 Task: Create a due date automation trigger when advanced on, 2 working days before a card is due add fields without custom field "Resume" set to a number greater or equal to 1 and lower or equal to 10 at 11:00 AM.
Action: Mouse moved to (1029, 302)
Screenshot: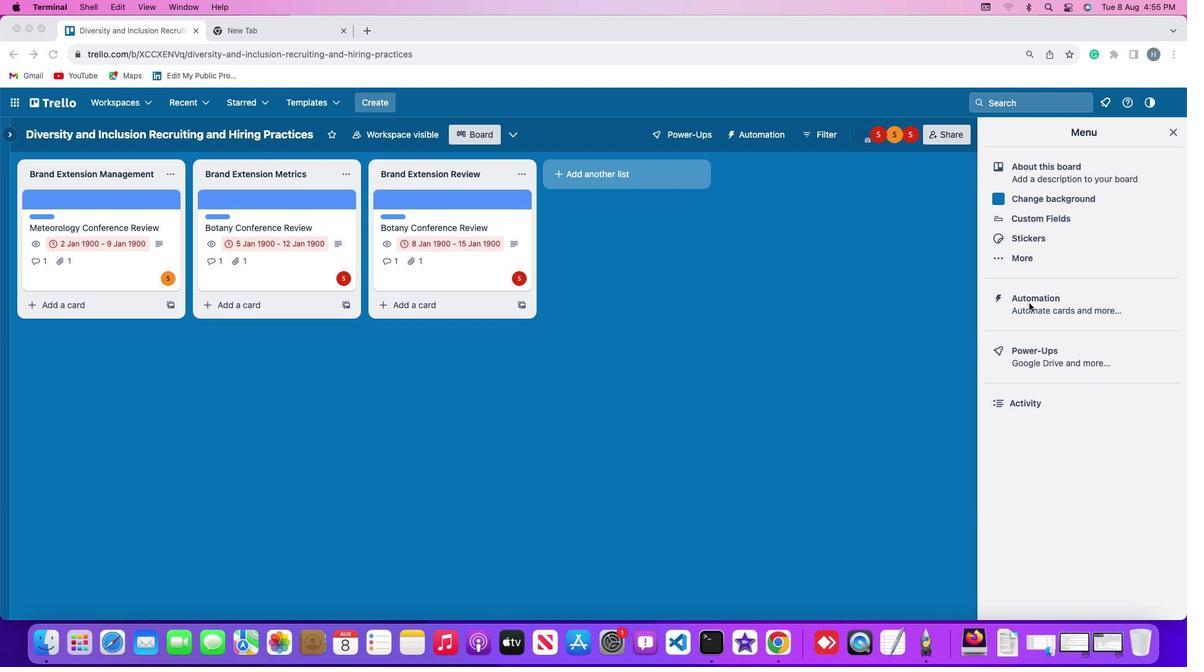 
Action: Mouse pressed left at (1029, 302)
Screenshot: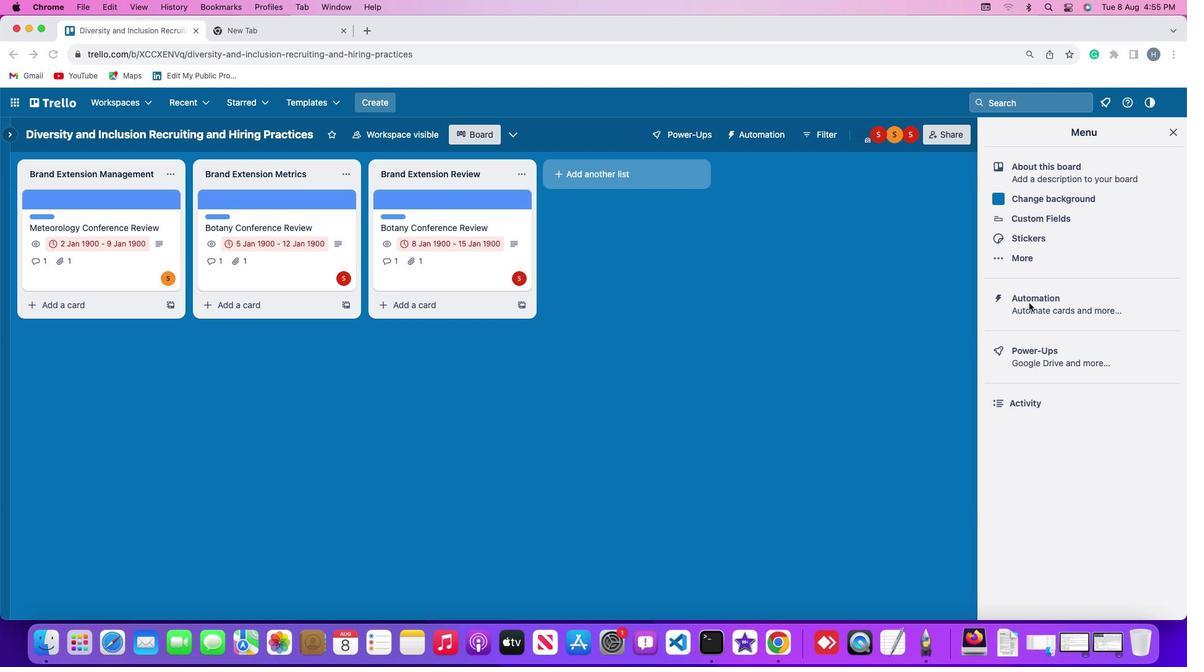 
Action: Mouse pressed left at (1029, 302)
Screenshot: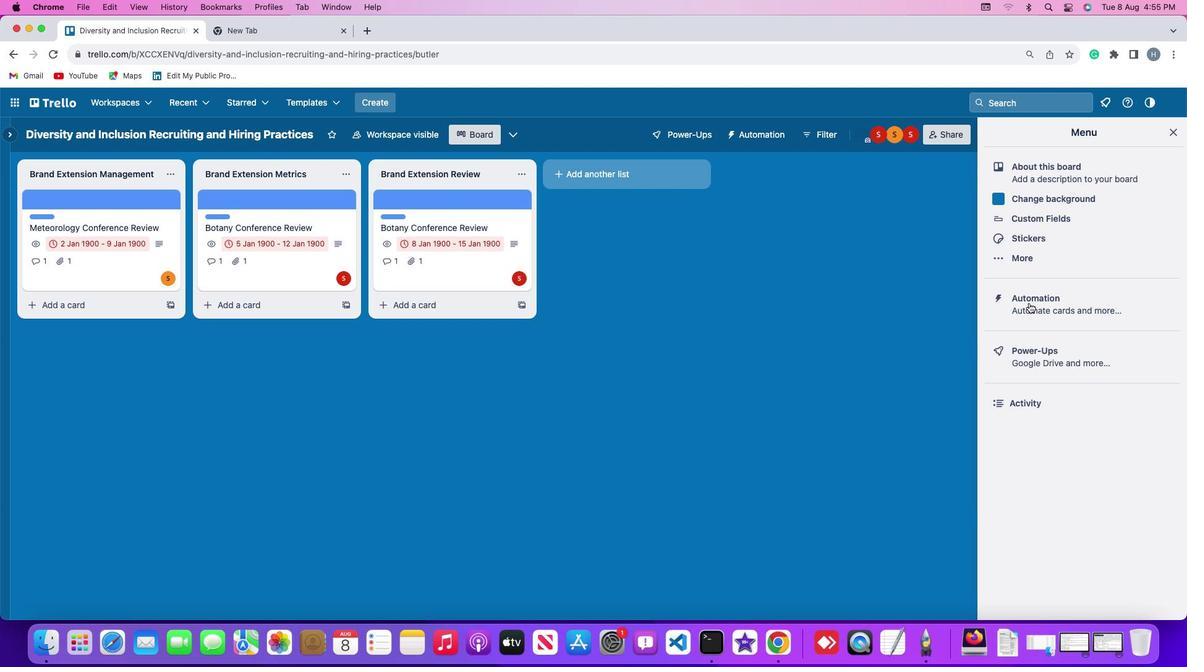 
Action: Mouse moved to (87, 289)
Screenshot: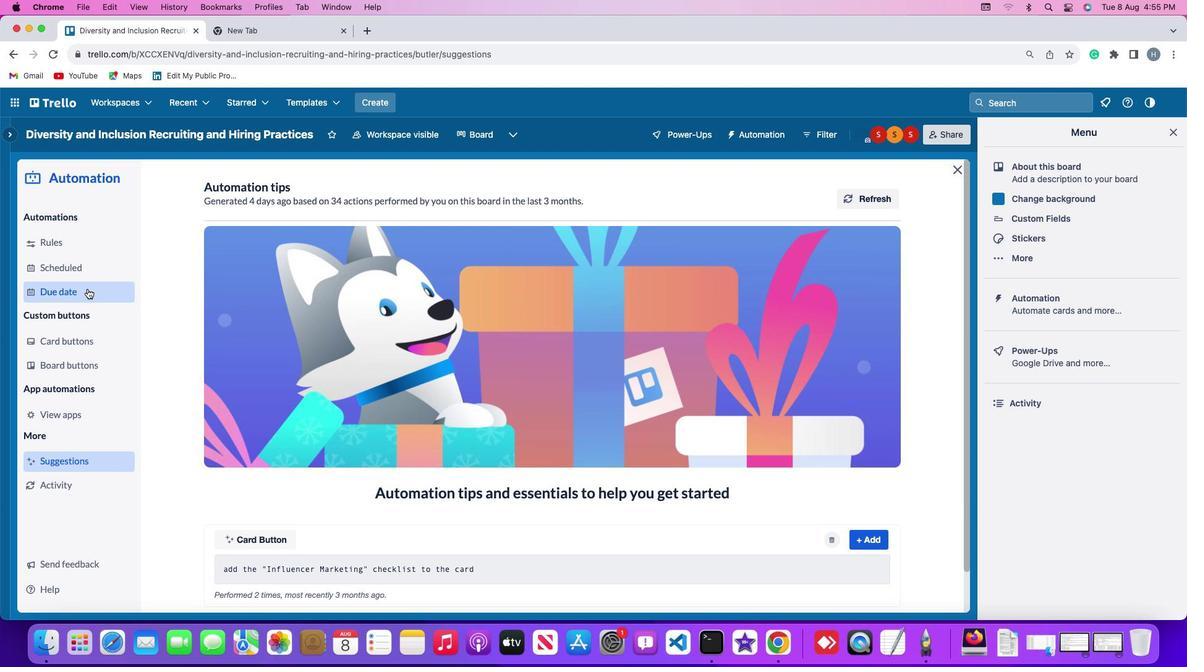
Action: Mouse pressed left at (87, 289)
Screenshot: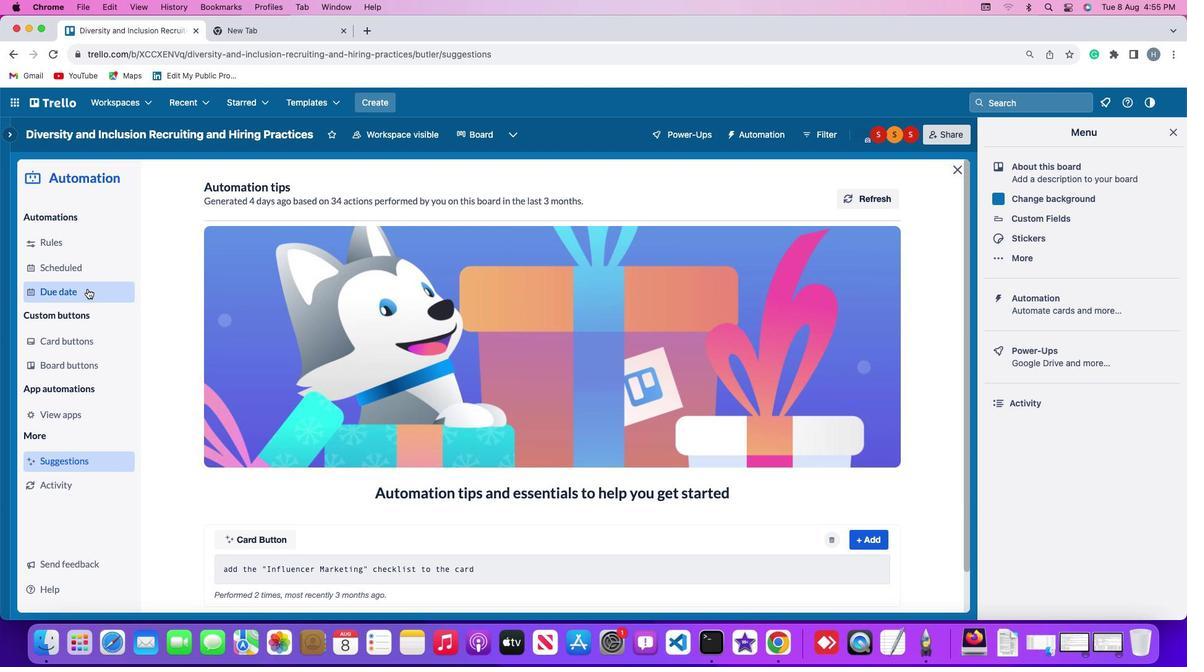
Action: Mouse moved to (811, 190)
Screenshot: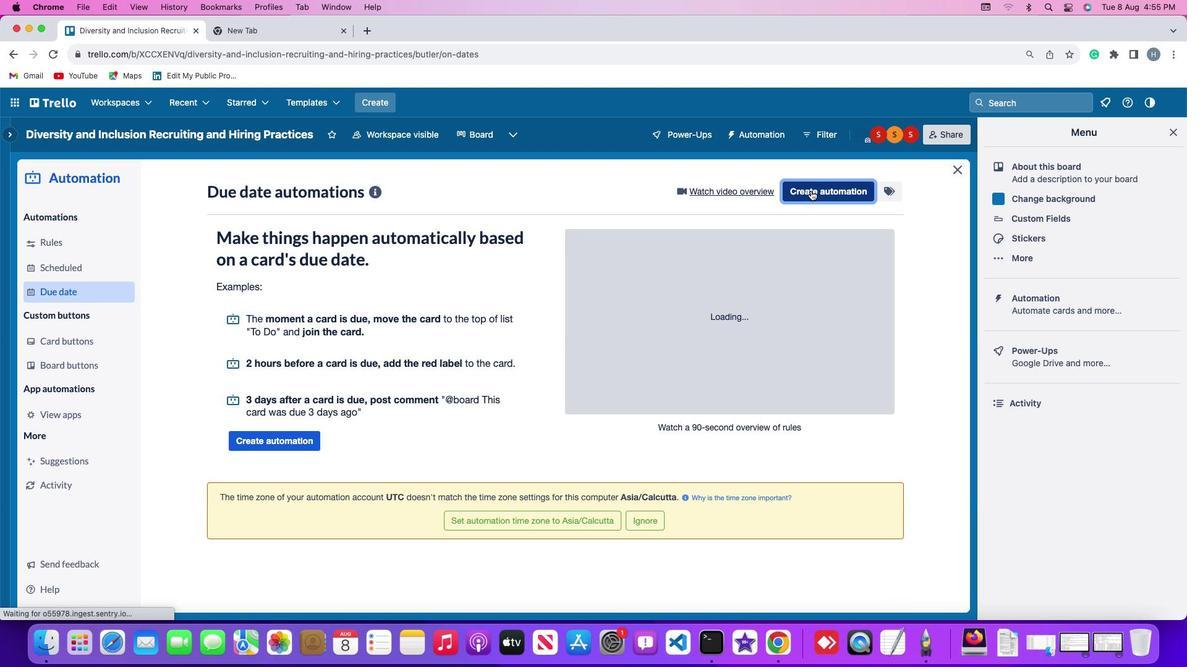 
Action: Mouse pressed left at (811, 190)
Screenshot: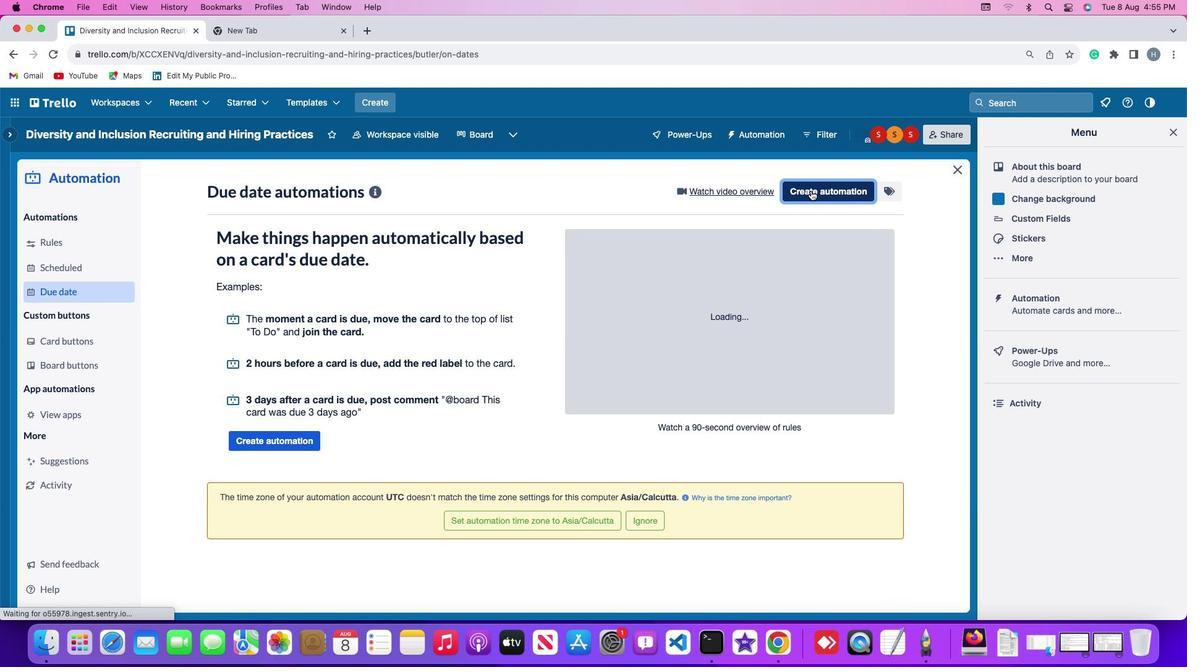 
Action: Mouse moved to (317, 306)
Screenshot: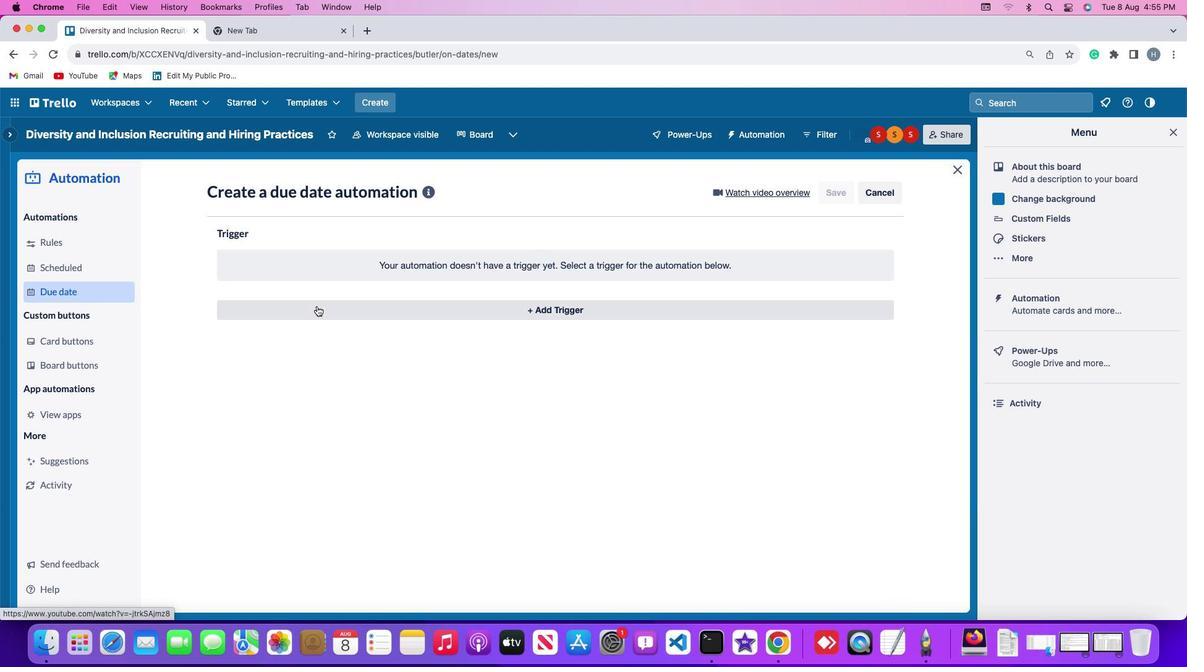 
Action: Mouse pressed left at (317, 306)
Screenshot: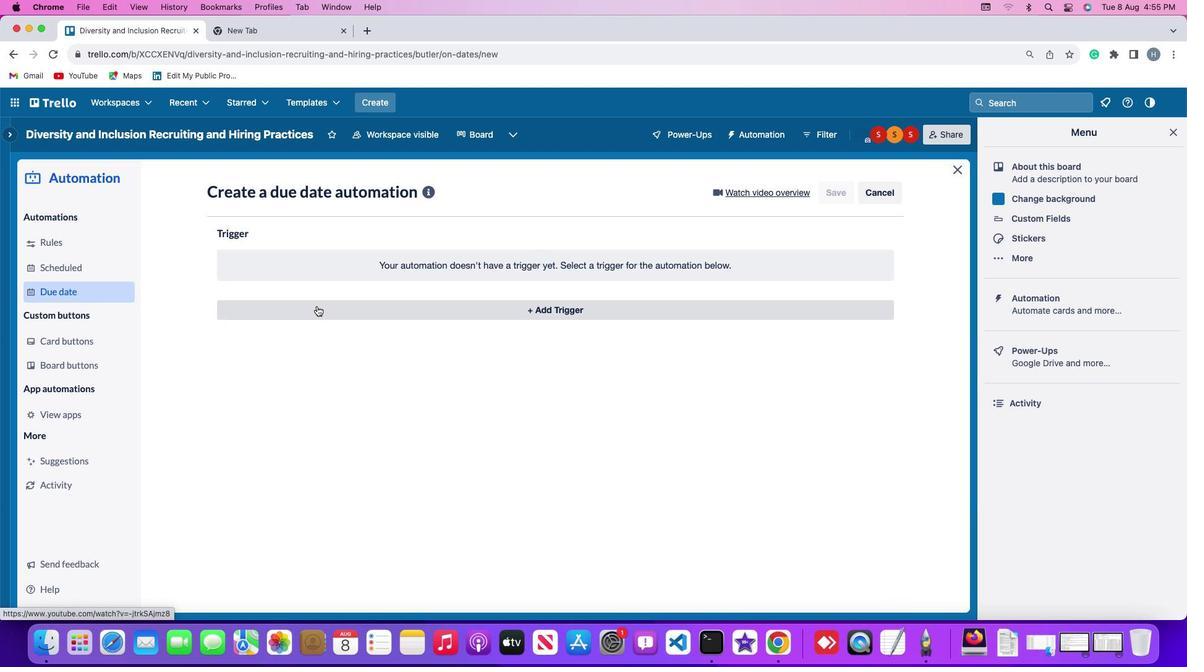 
Action: Mouse moved to (242, 497)
Screenshot: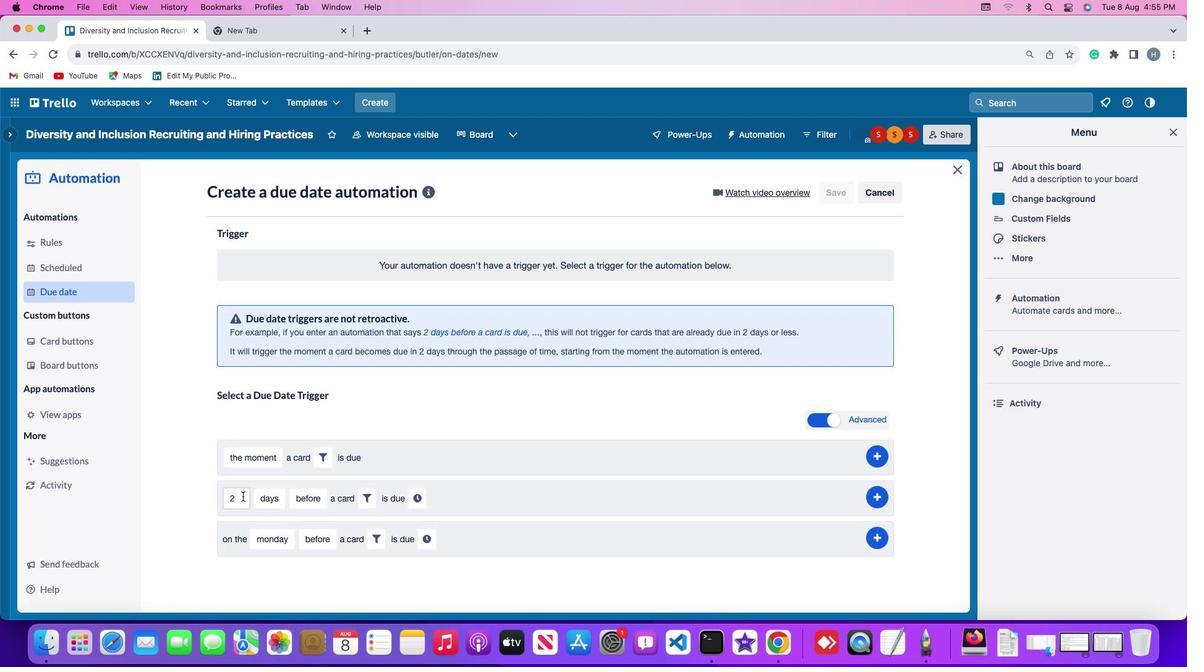 
Action: Mouse pressed left at (242, 497)
Screenshot: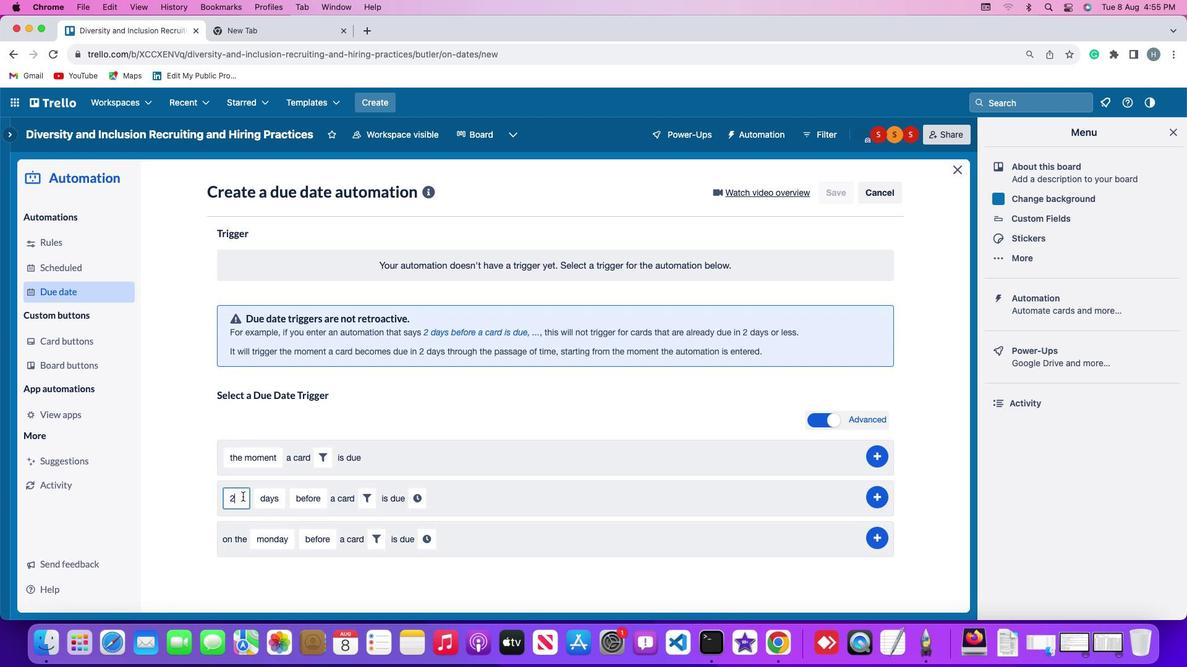 
Action: Key pressed Key.backspace'2'
Screenshot: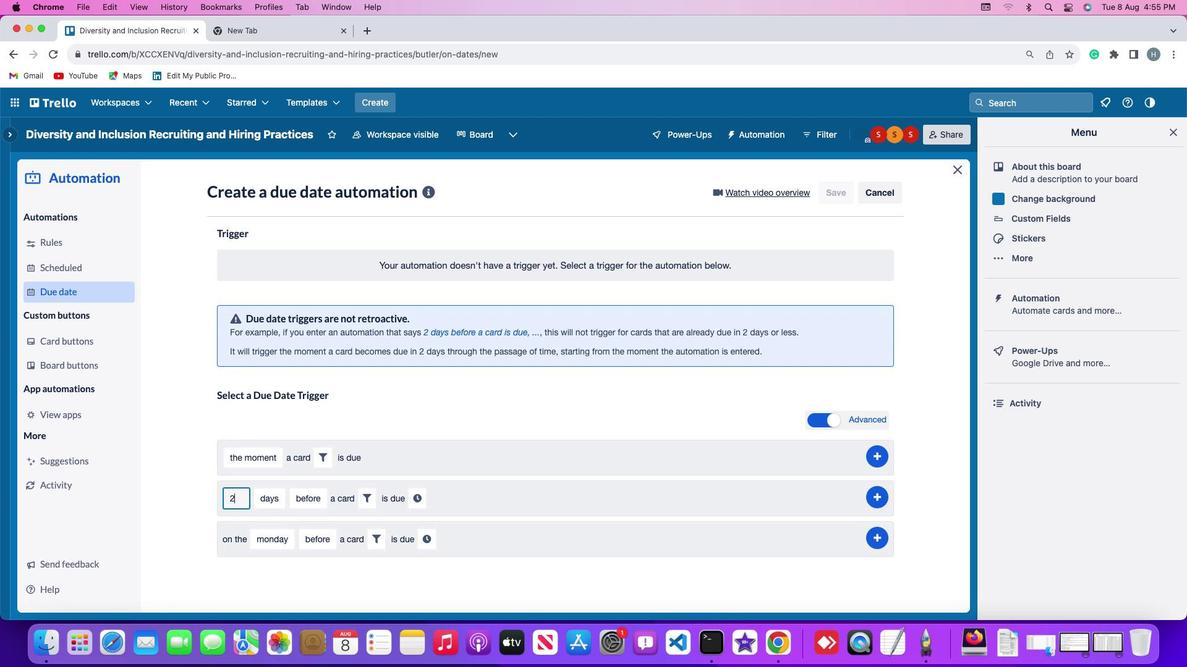 
Action: Mouse moved to (276, 497)
Screenshot: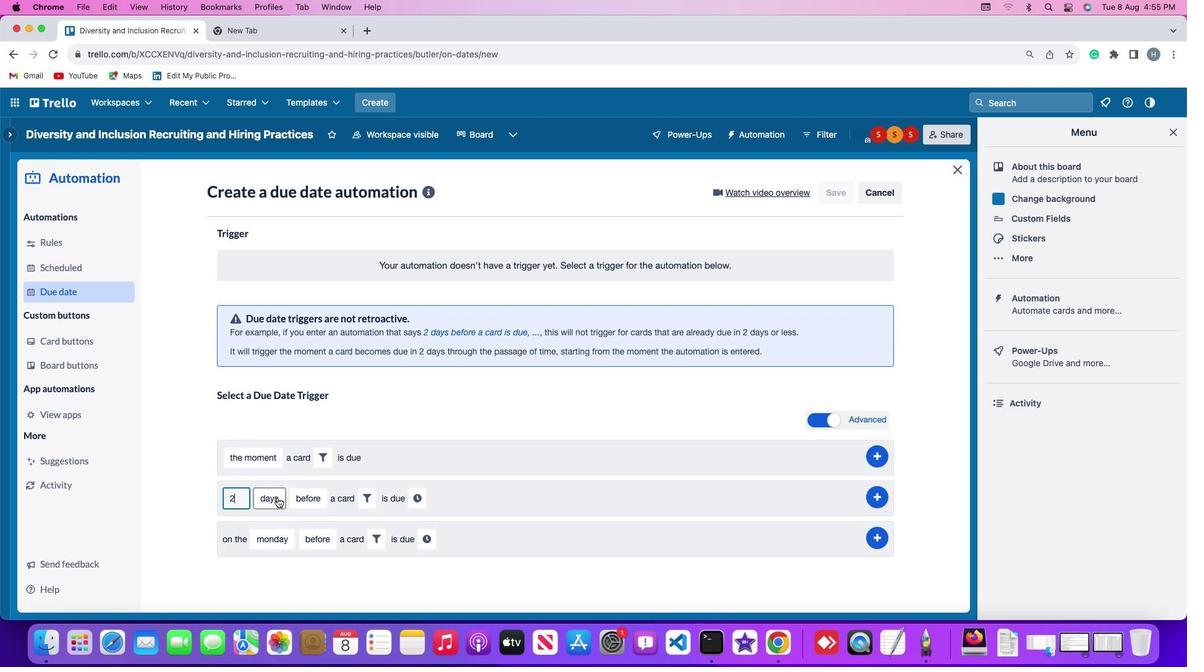 
Action: Mouse pressed left at (276, 497)
Screenshot: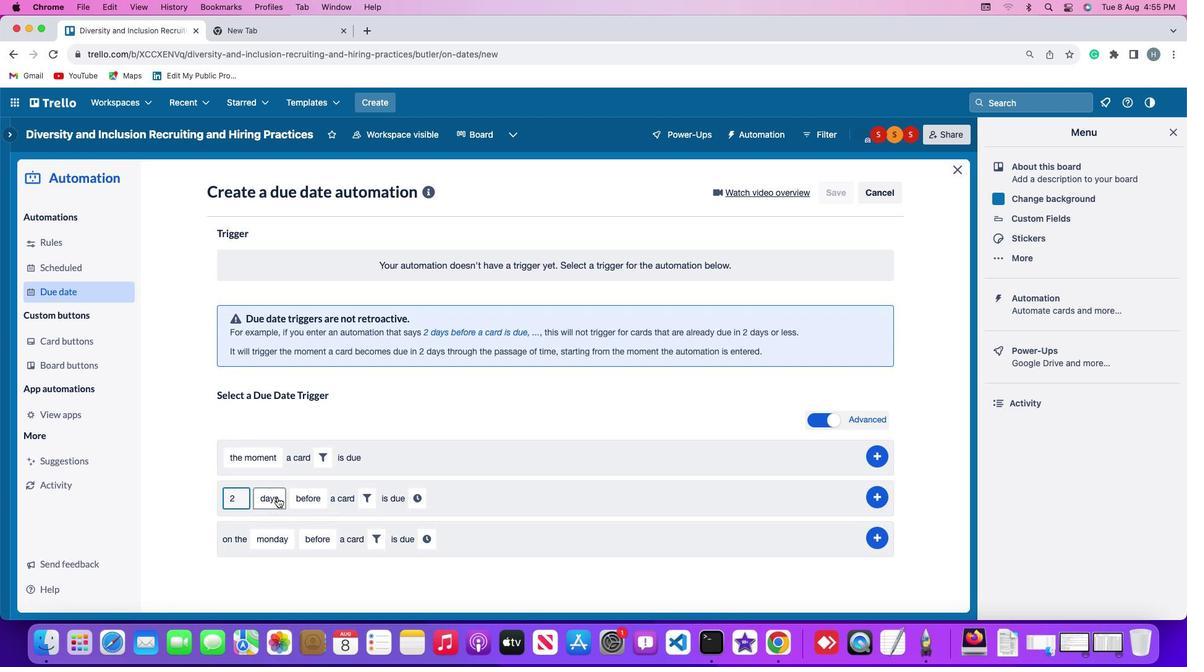 
Action: Mouse moved to (279, 545)
Screenshot: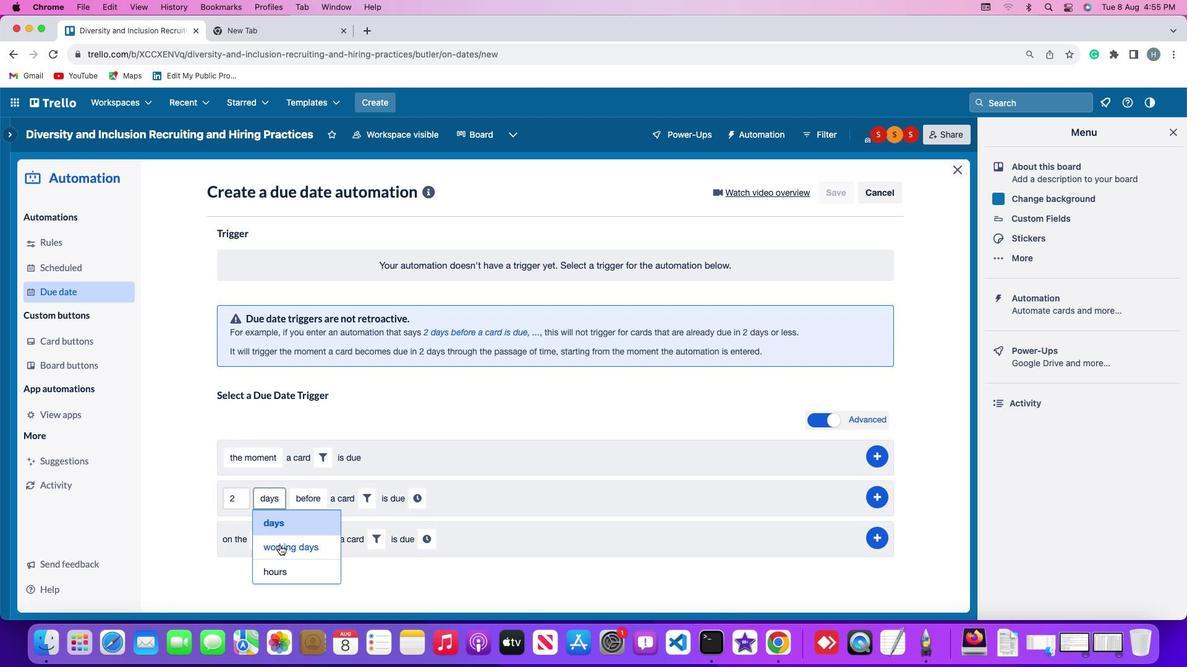 
Action: Mouse pressed left at (279, 545)
Screenshot: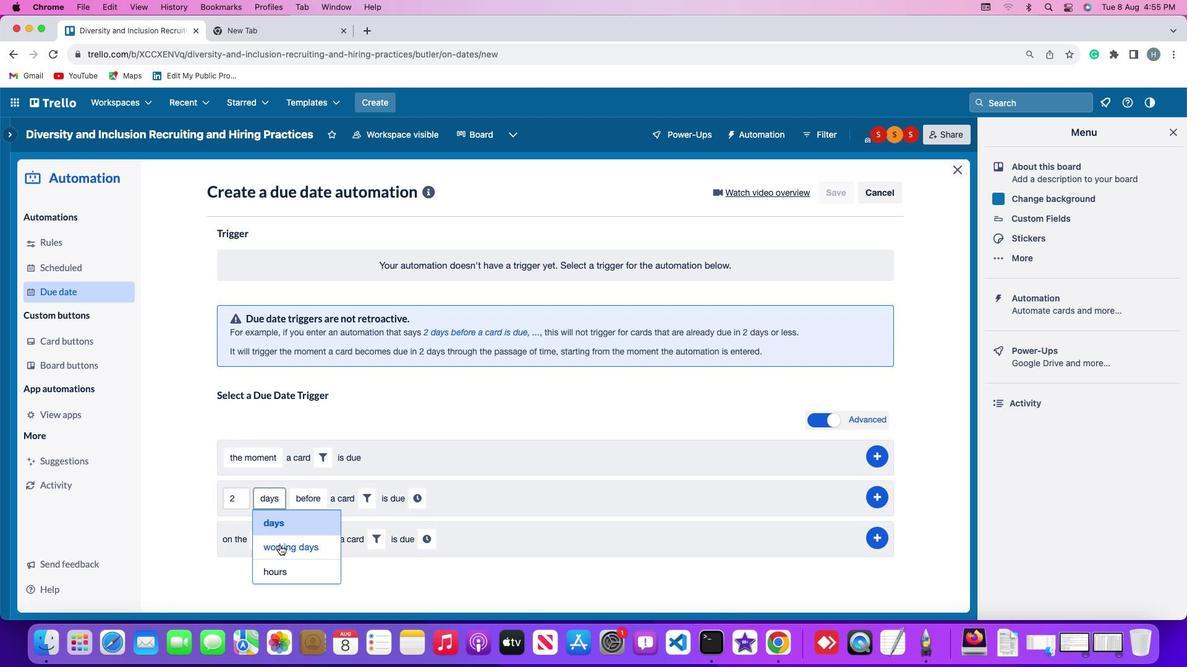 
Action: Mouse moved to (337, 502)
Screenshot: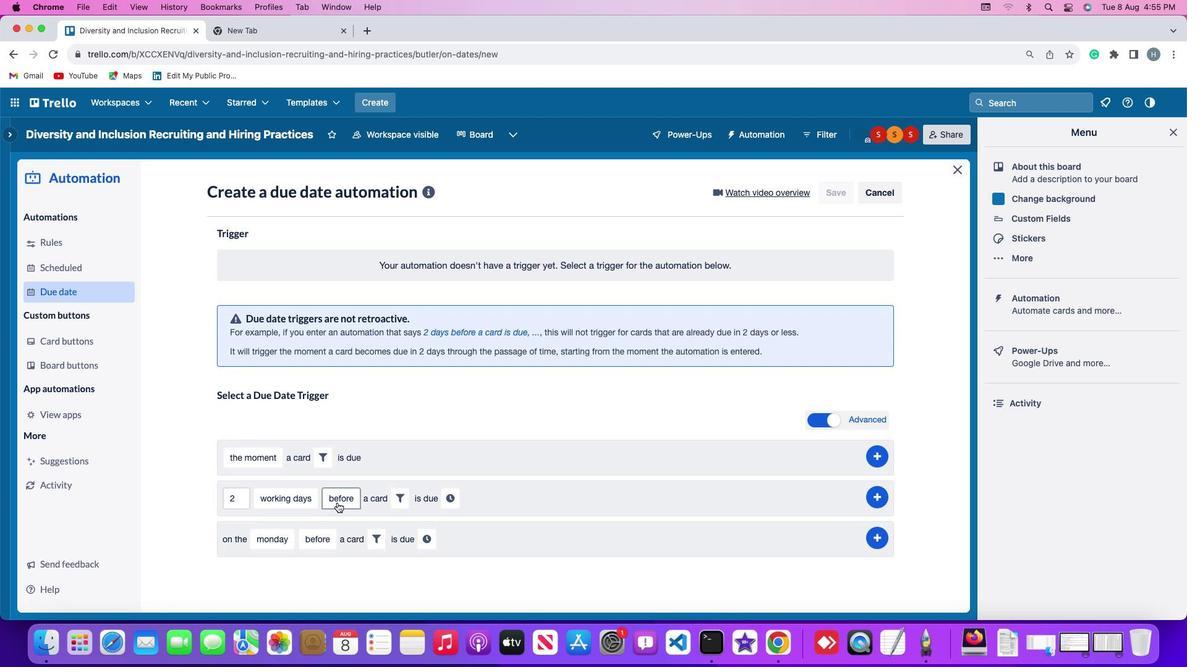 
Action: Mouse pressed left at (337, 502)
Screenshot: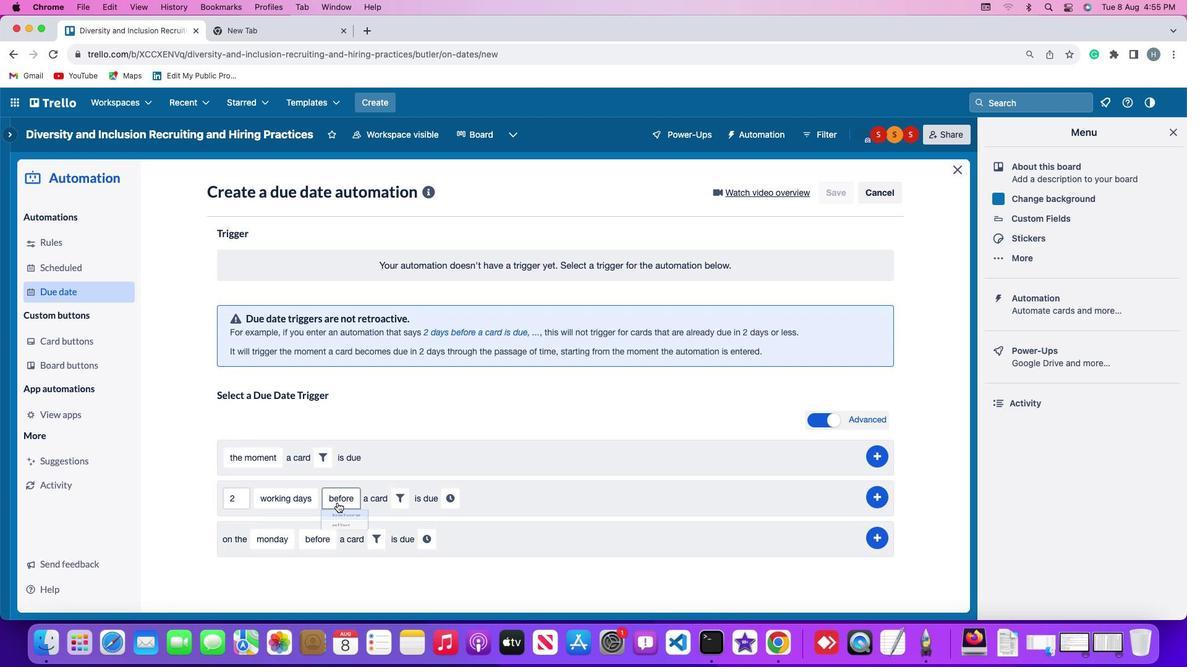 
Action: Mouse moved to (344, 520)
Screenshot: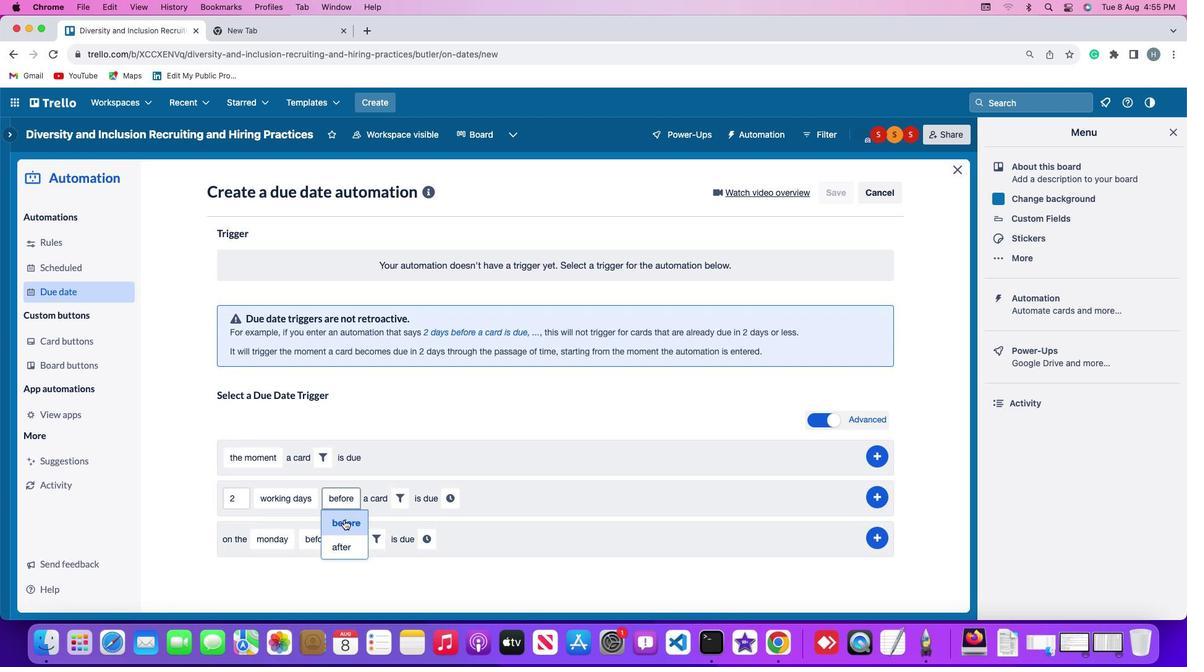 
Action: Mouse pressed left at (344, 520)
Screenshot: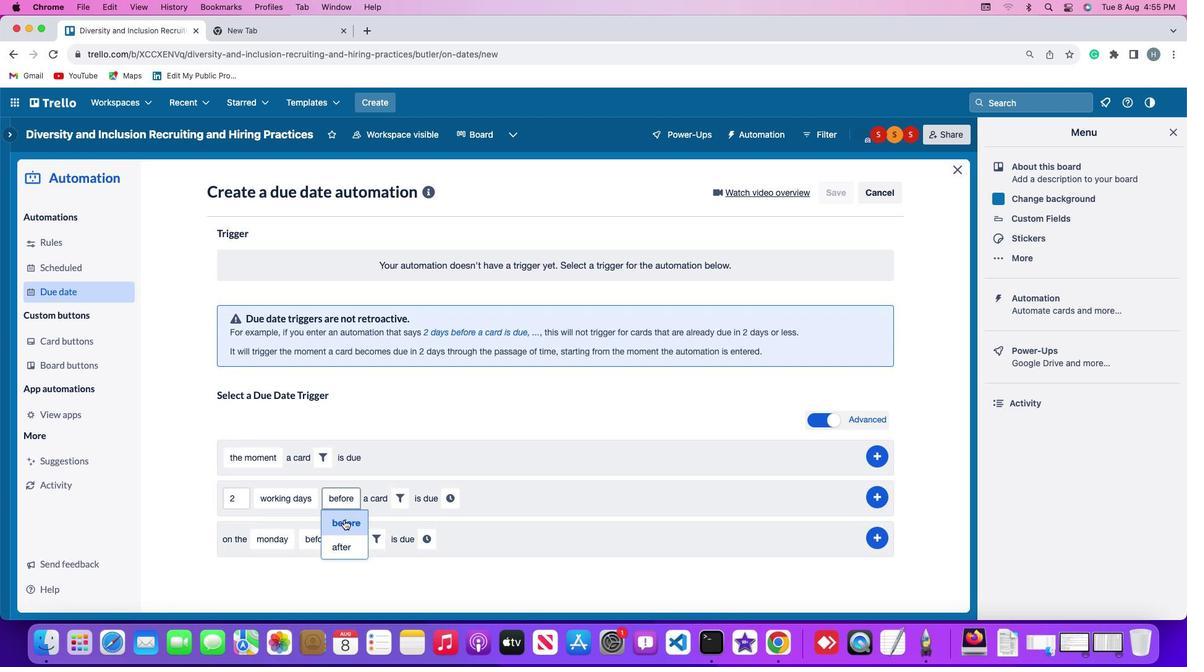 
Action: Mouse moved to (398, 498)
Screenshot: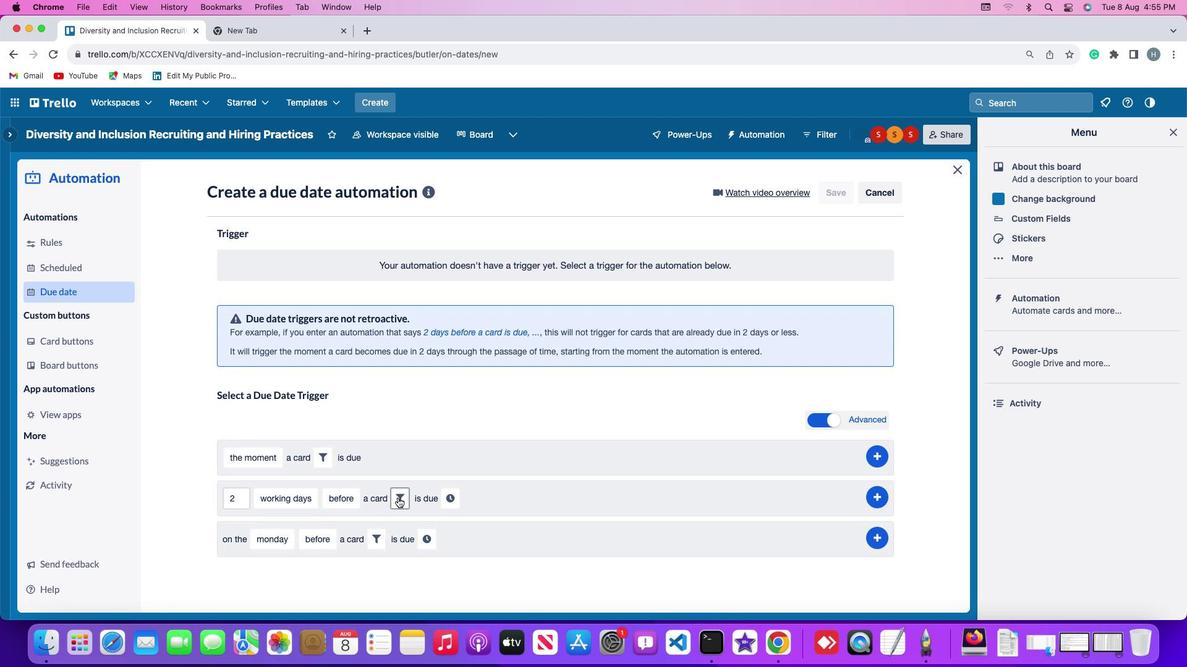 
Action: Mouse pressed left at (398, 498)
Screenshot: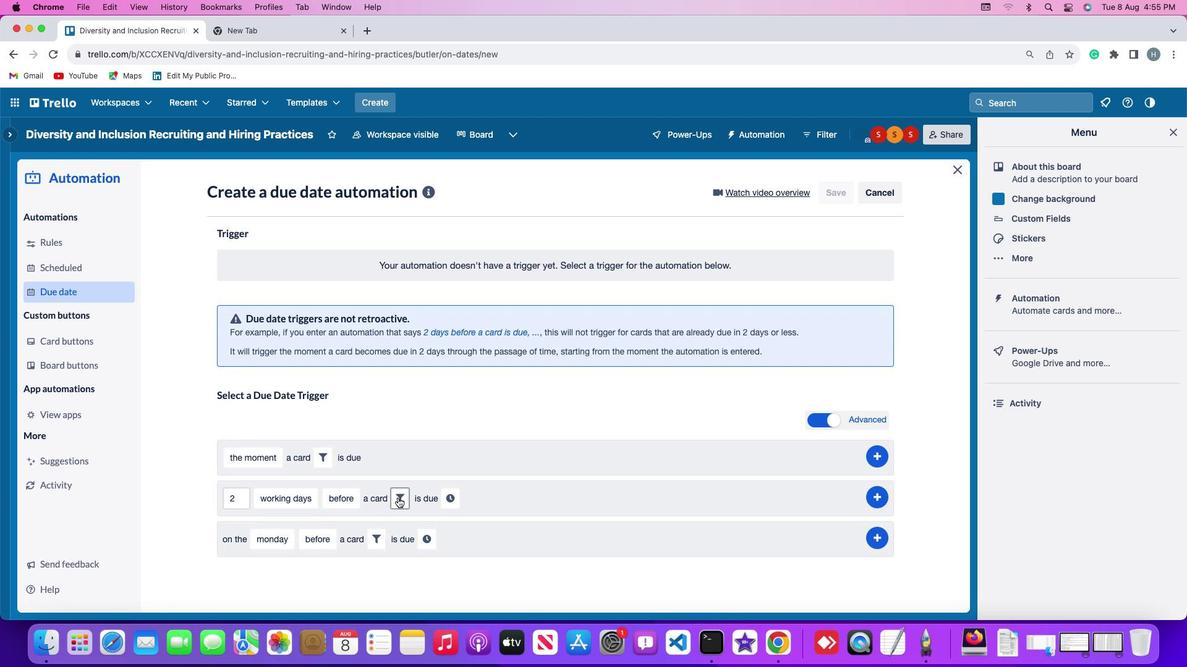 
Action: Mouse moved to (605, 537)
Screenshot: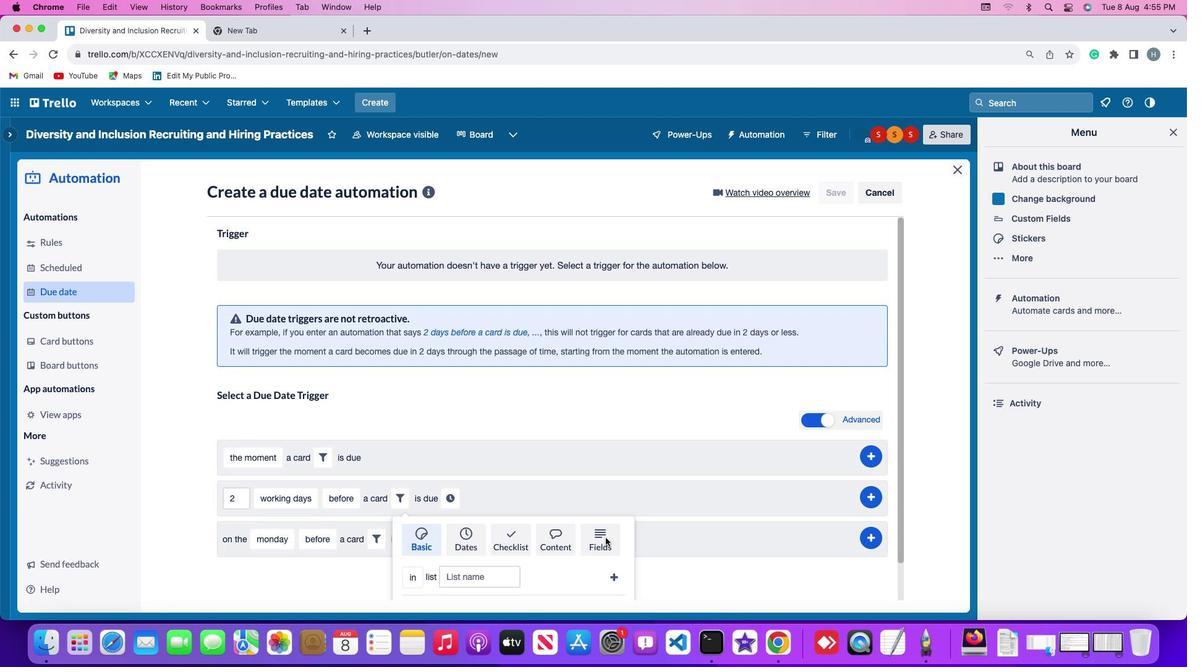 
Action: Mouse pressed left at (605, 537)
Screenshot: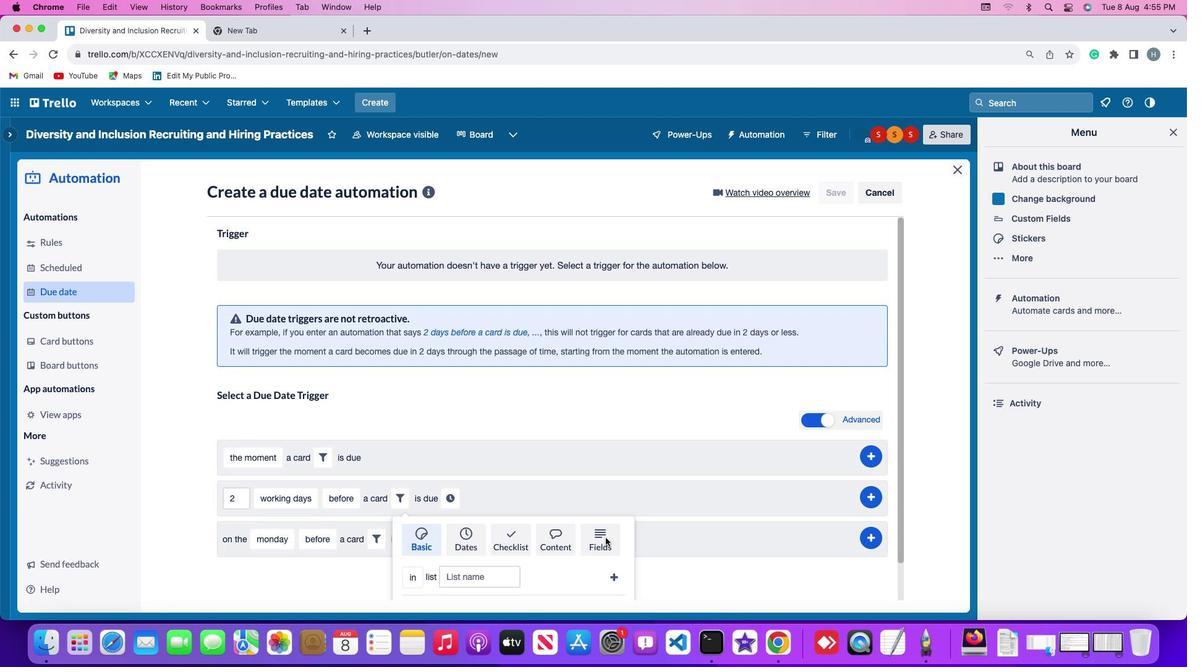 
Action: Mouse moved to (337, 581)
Screenshot: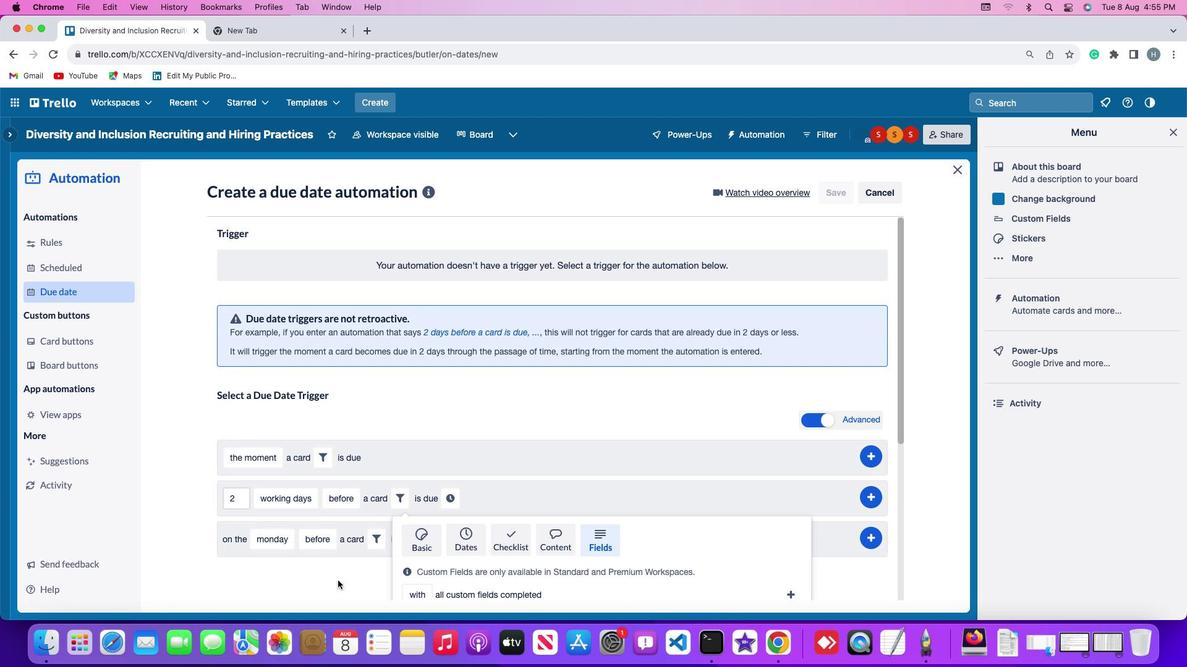
Action: Mouse scrolled (337, 581) with delta (0, 0)
Screenshot: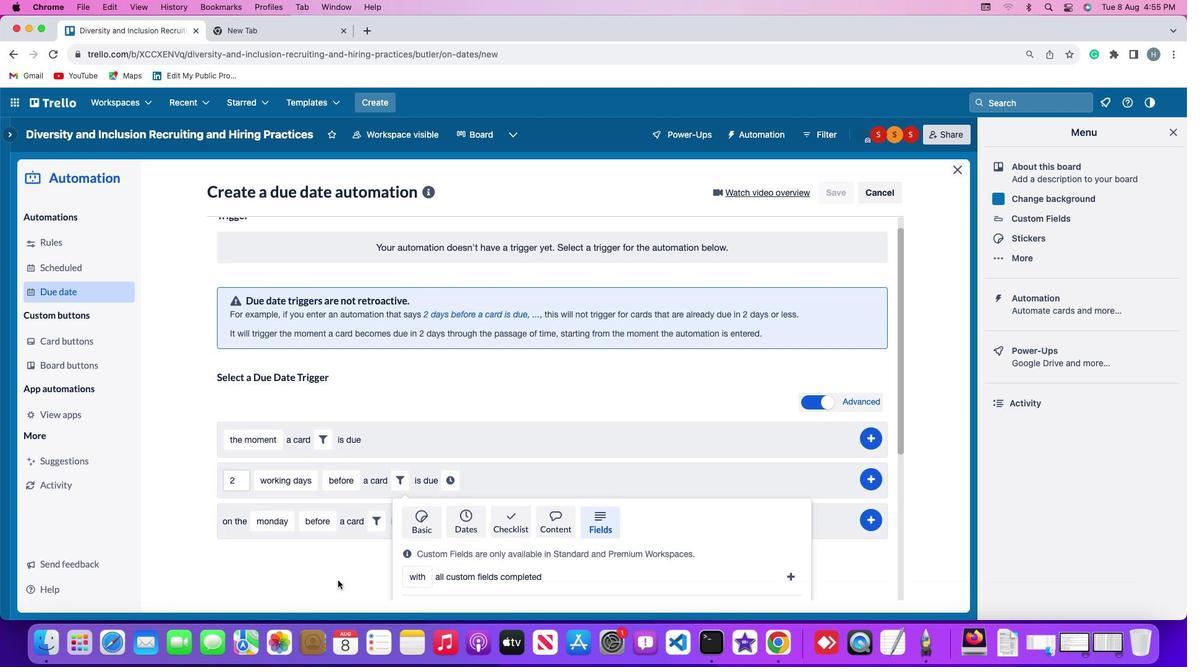 
Action: Mouse scrolled (337, 581) with delta (0, 0)
Screenshot: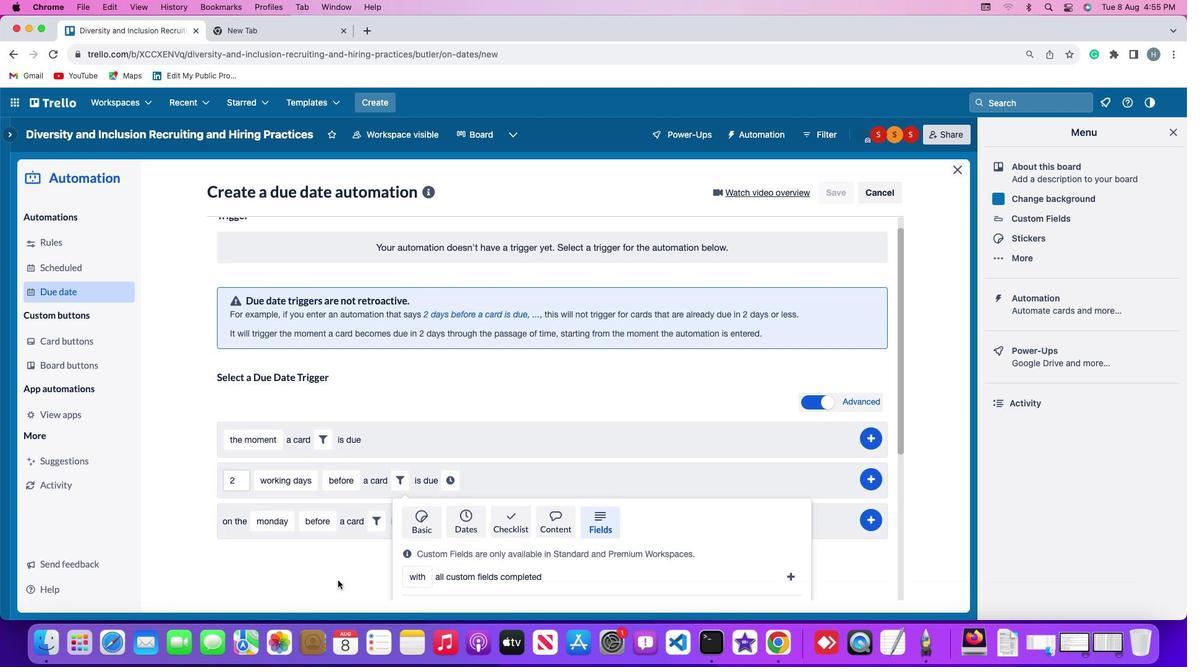
Action: Mouse scrolled (337, 581) with delta (0, -2)
Screenshot: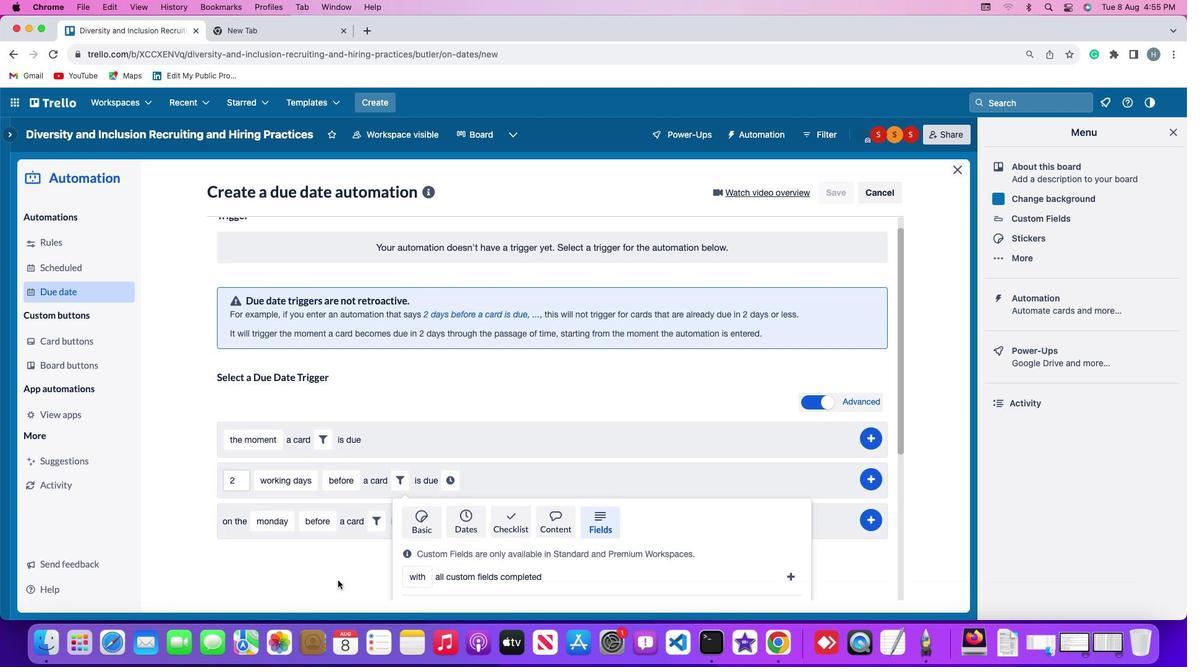 
Action: Mouse scrolled (337, 581) with delta (0, -3)
Screenshot: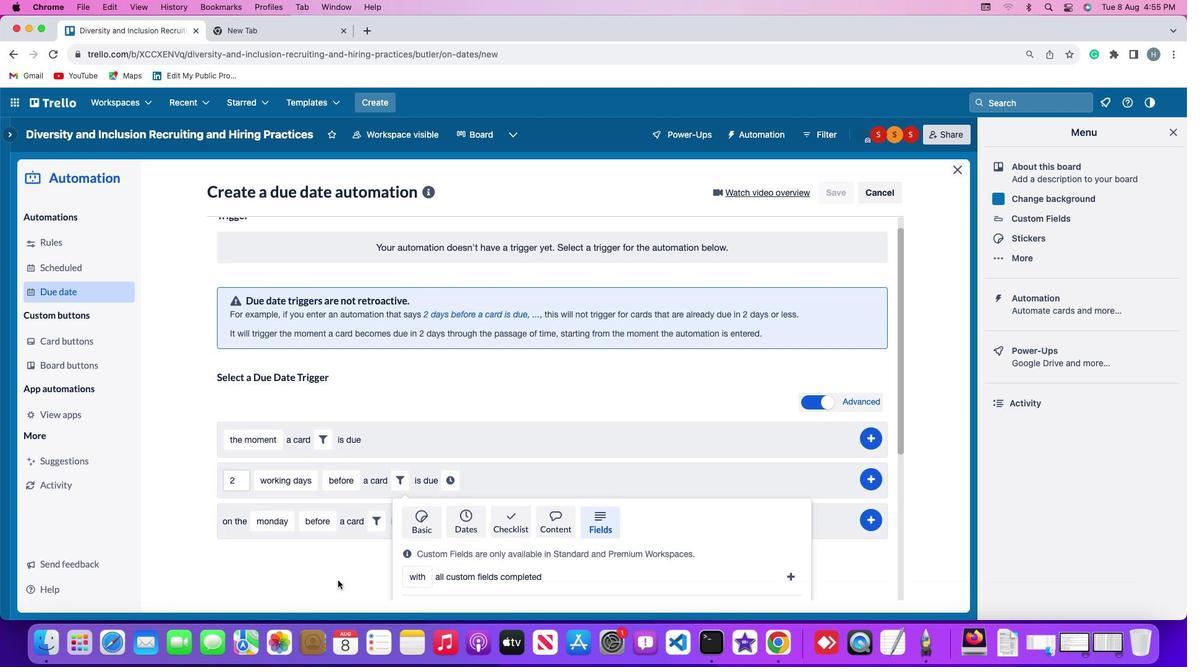 
Action: Mouse scrolled (337, 581) with delta (0, -3)
Screenshot: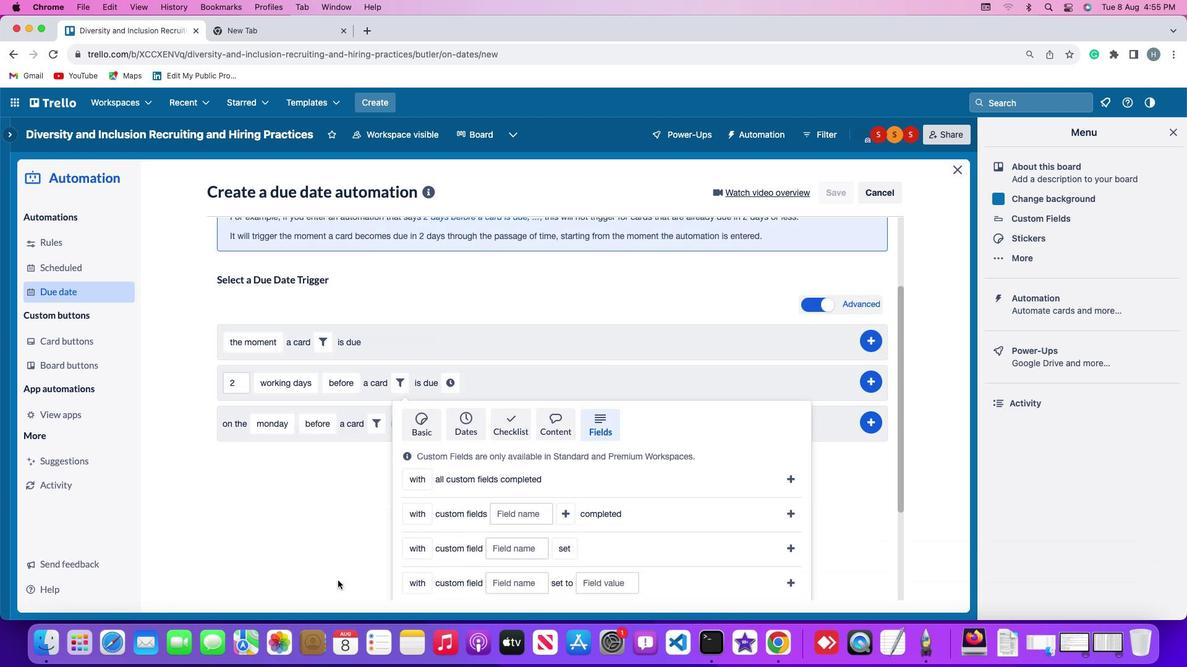 
Action: Mouse scrolled (337, 581) with delta (0, -4)
Screenshot: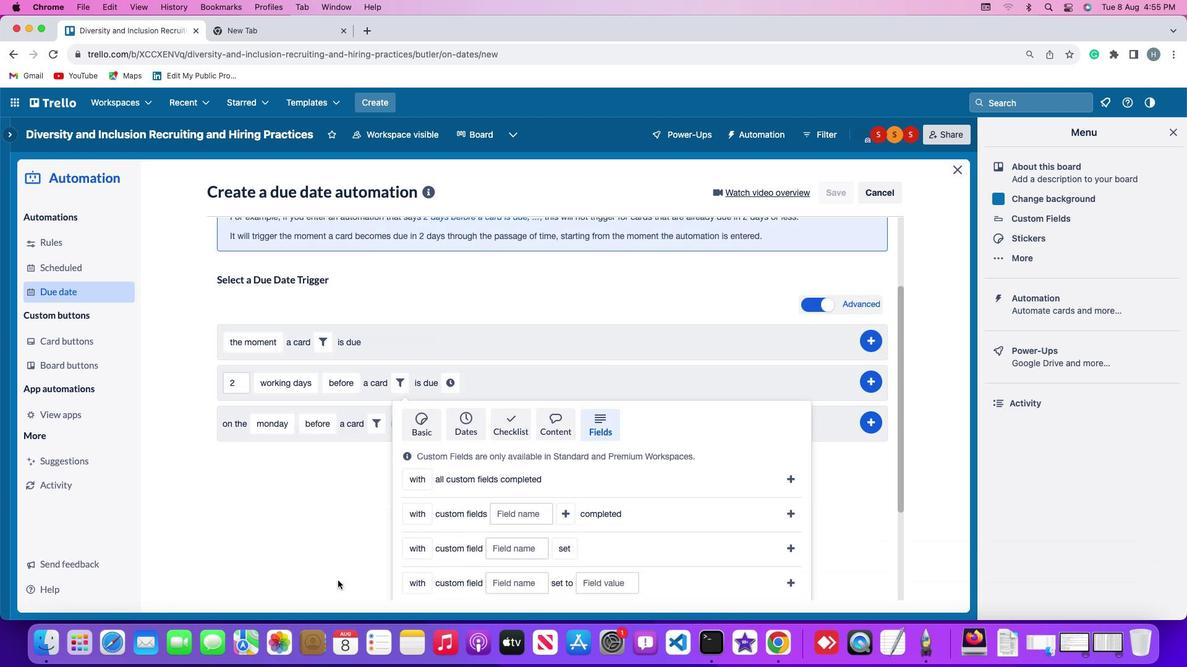 
Action: Mouse scrolled (337, 581) with delta (0, -4)
Screenshot: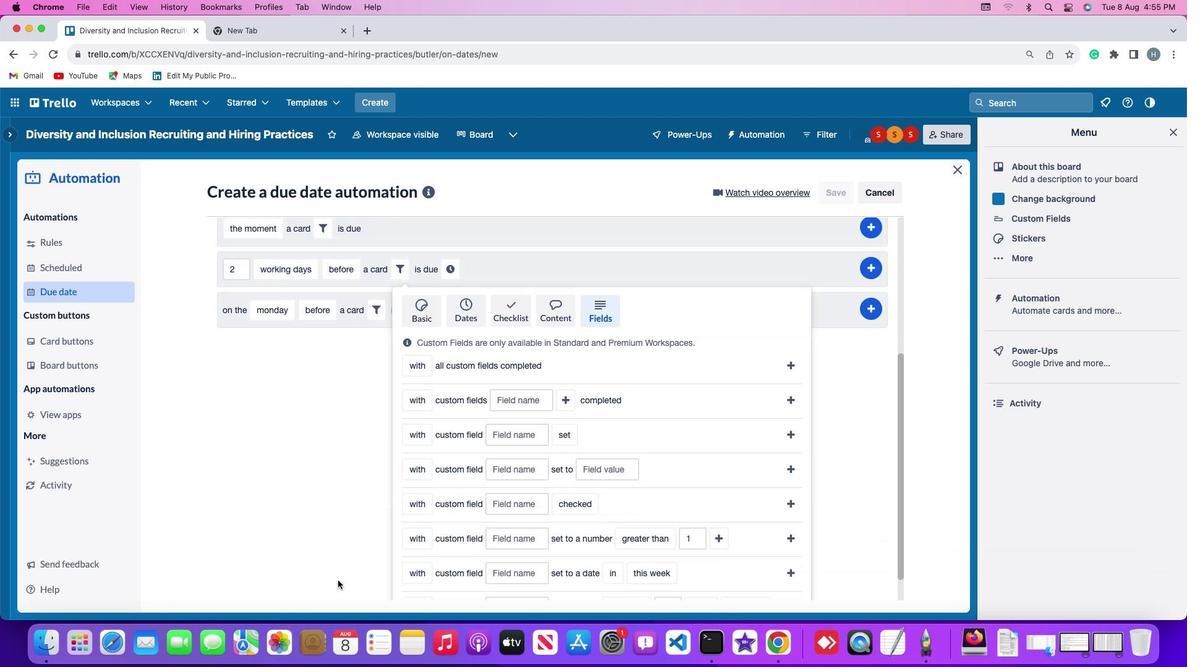 
Action: Mouse scrolled (337, 581) with delta (0, 0)
Screenshot: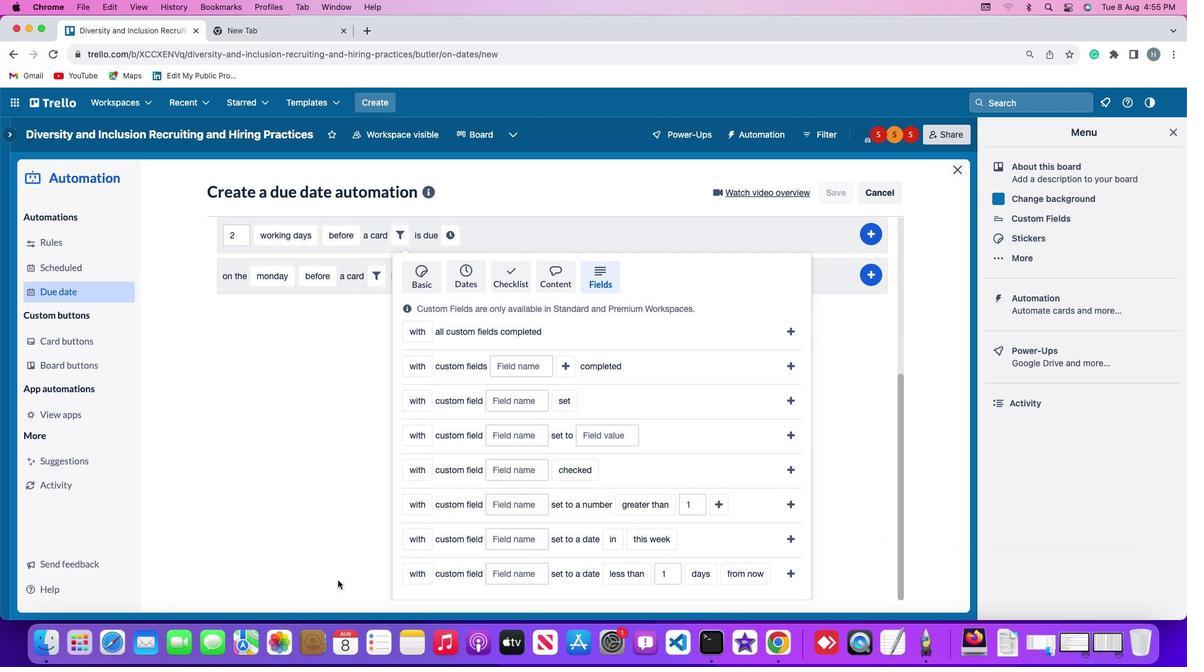 
Action: Mouse scrolled (337, 581) with delta (0, 0)
Screenshot: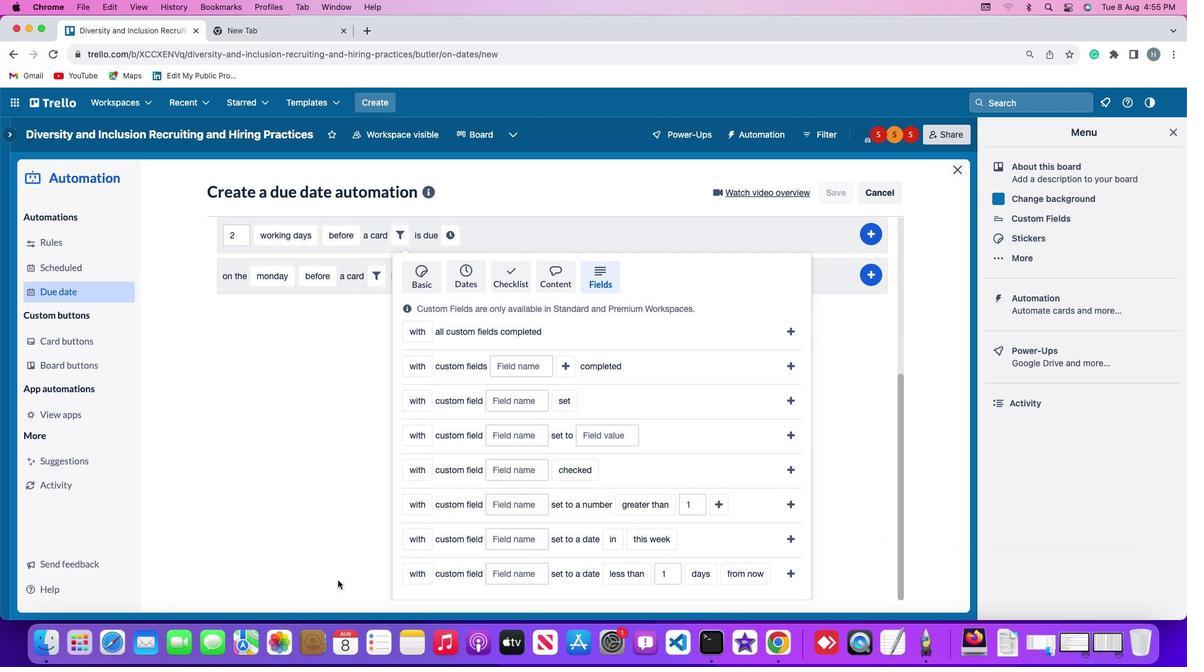 
Action: Mouse scrolled (337, 581) with delta (0, -1)
Screenshot: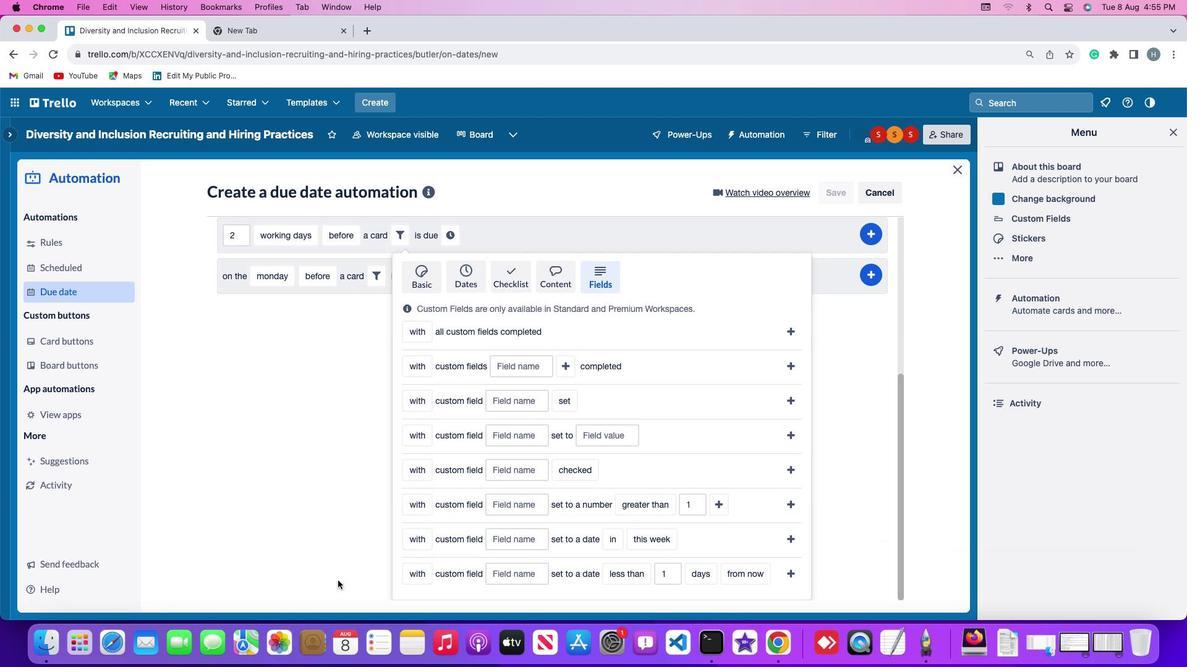 
Action: Mouse scrolled (337, 581) with delta (0, -3)
Screenshot: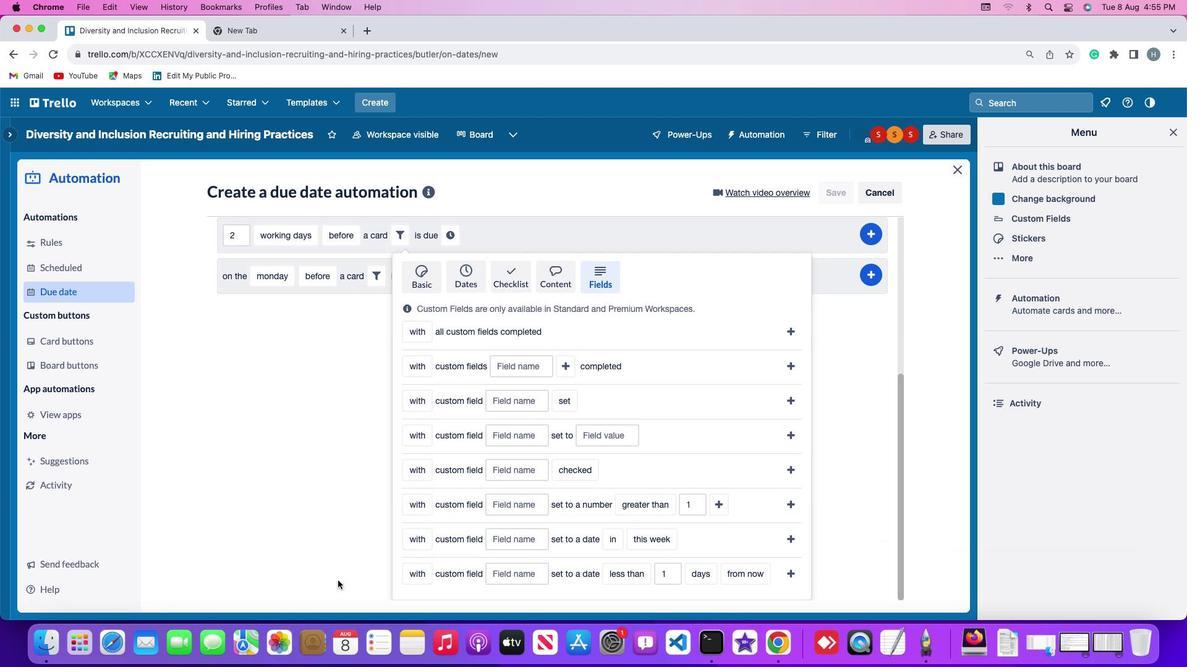 
Action: Mouse moved to (423, 495)
Screenshot: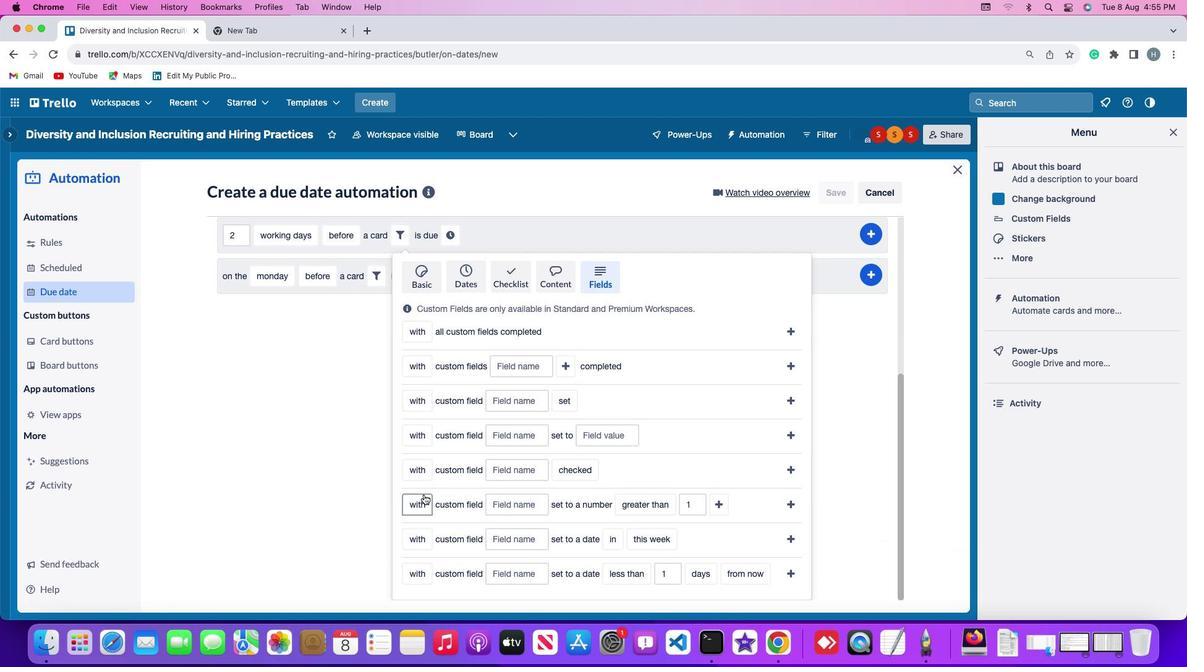 
Action: Mouse pressed left at (423, 495)
Screenshot: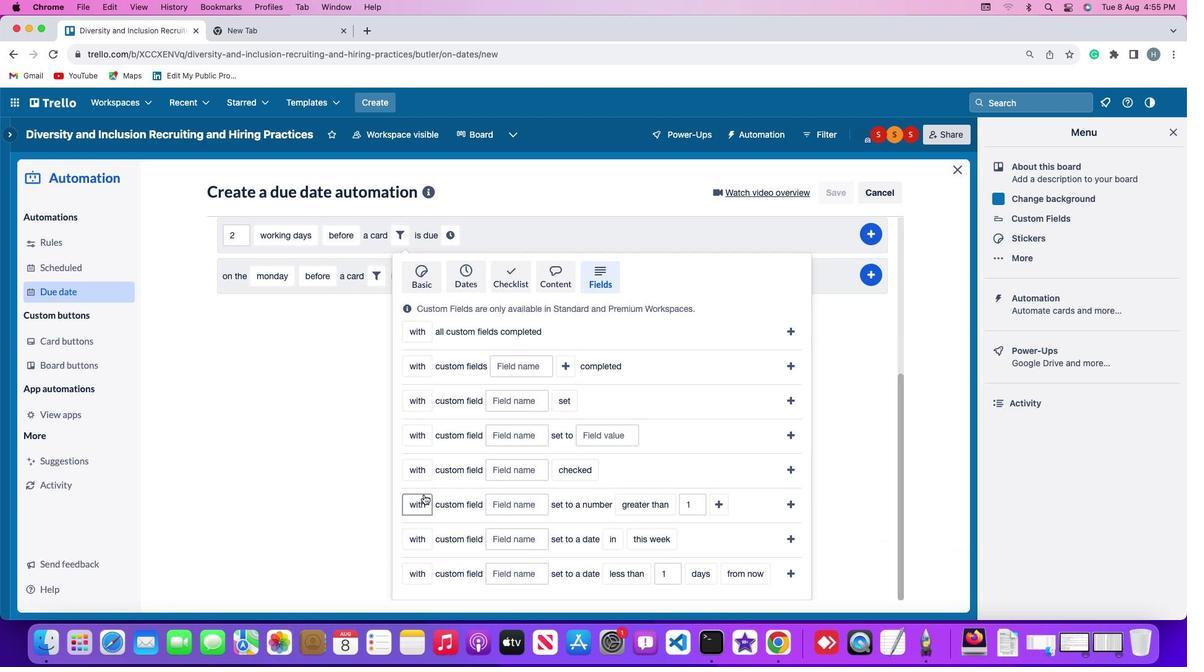 
Action: Mouse moved to (430, 562)
Screenshot: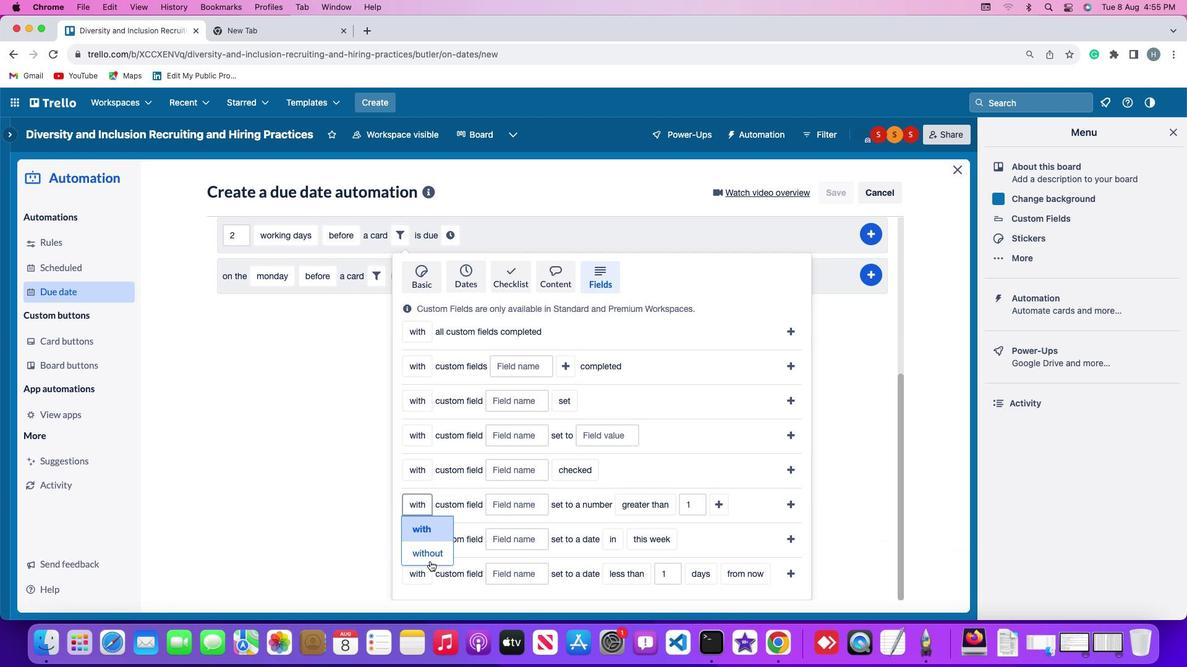 
Action: Mouse pressed left at (430, 562)
Screenshot: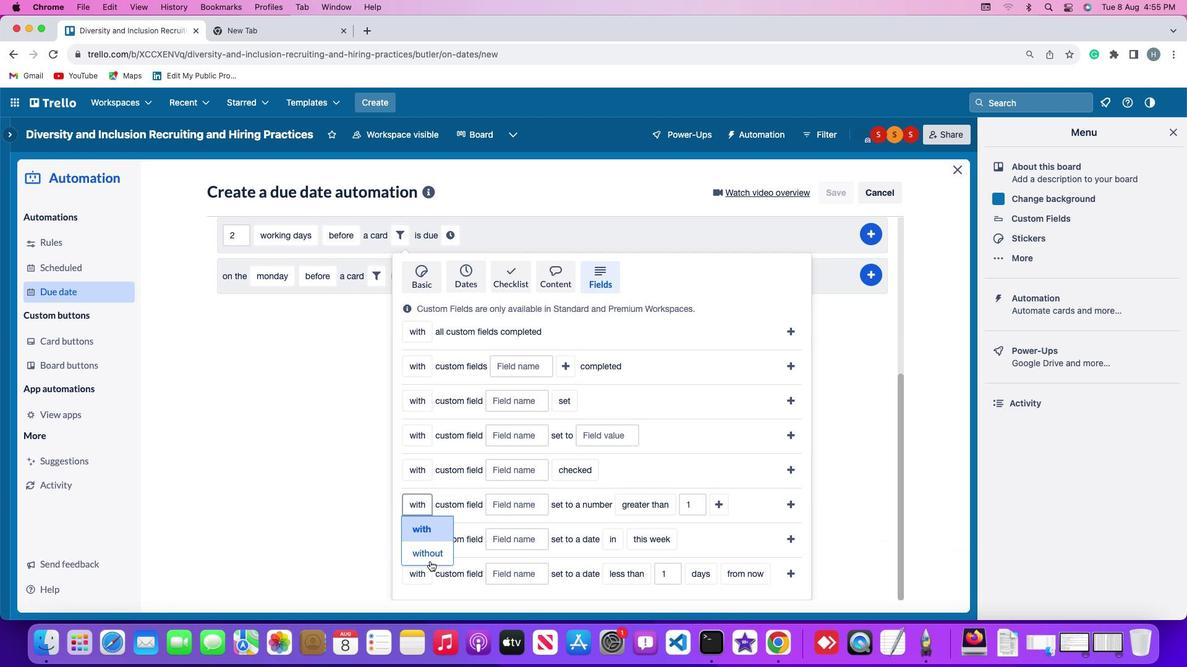 
Action: Mouse moved to (527, 510)
Screenshot: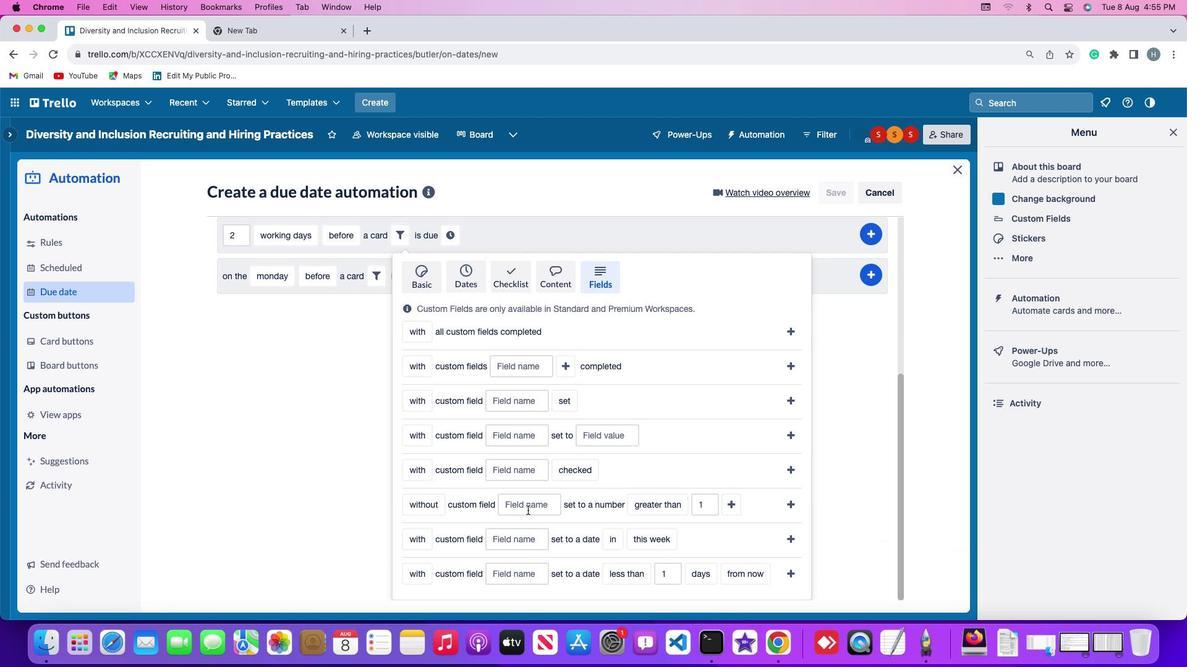 
Action: Mouse pressed left at (527, 510)
Screenshot: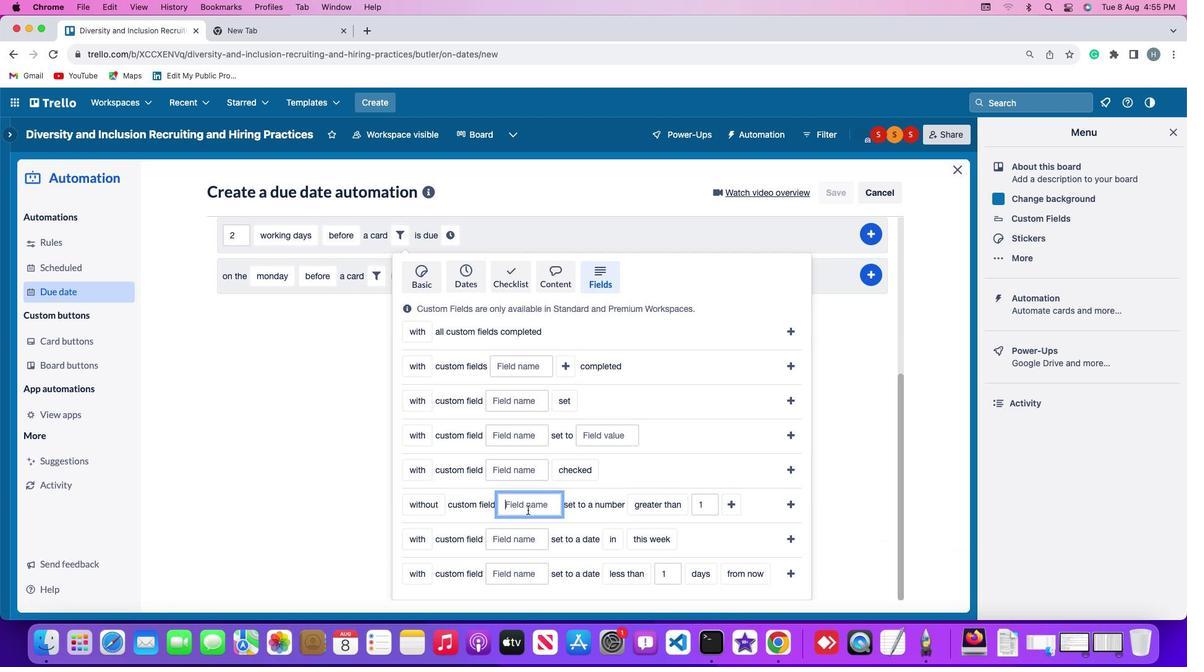 
Action: Key pressed Key.shift'R''e''s''u''m''e'
Screenshot: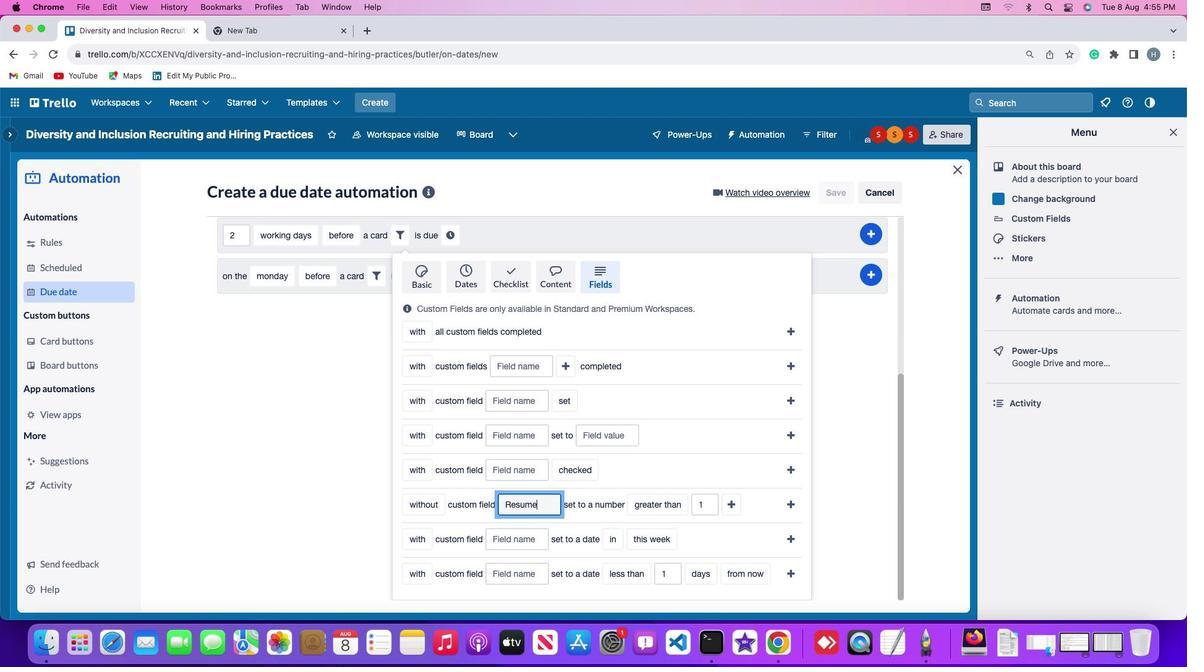 
Action: Mouse moved to (652, 503)
Screenshot: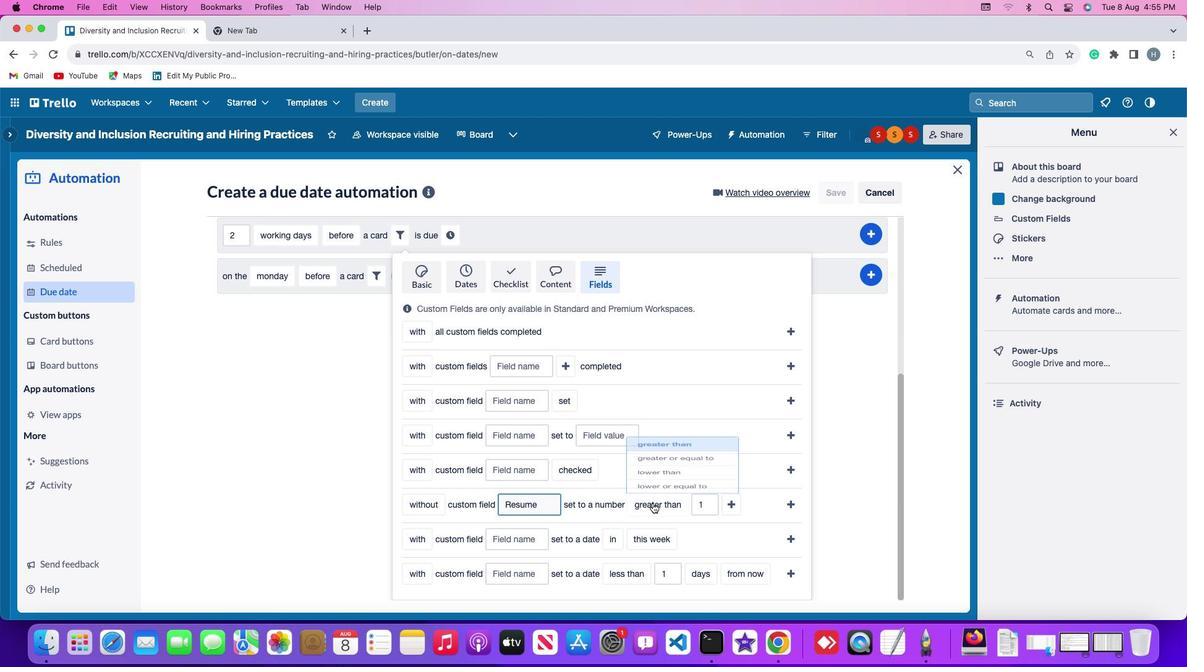 
Action: Mouse pressed left at (652, 503)
Screenshot: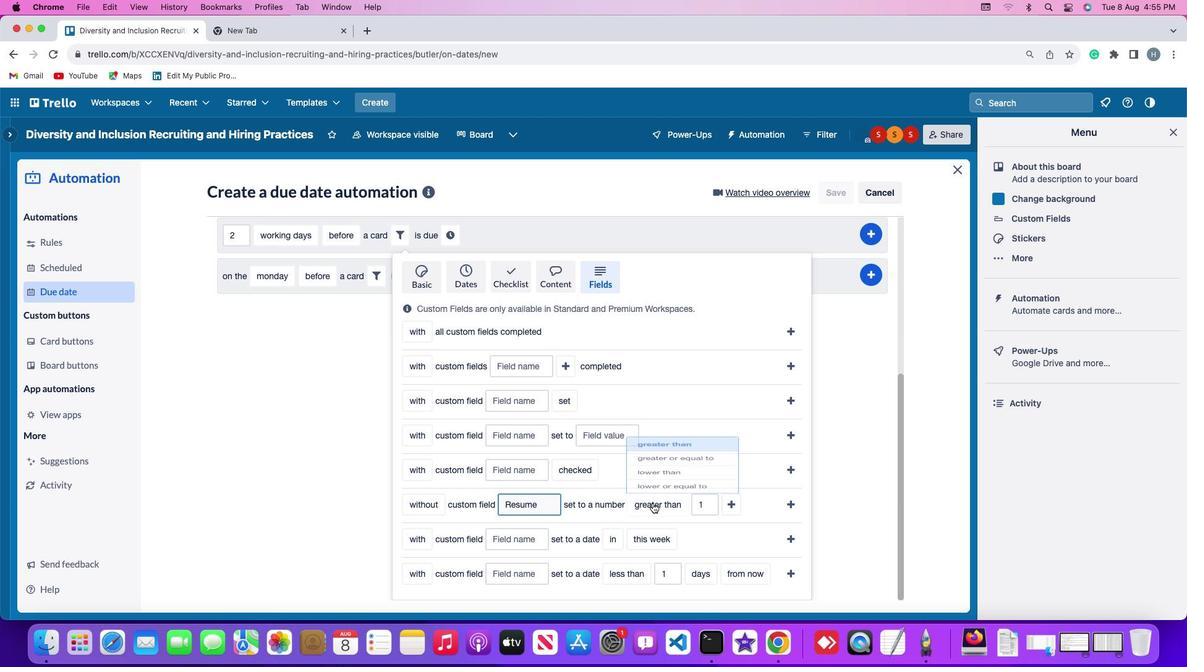 
Action: Mouse moved to (683, 427)
Screenshot: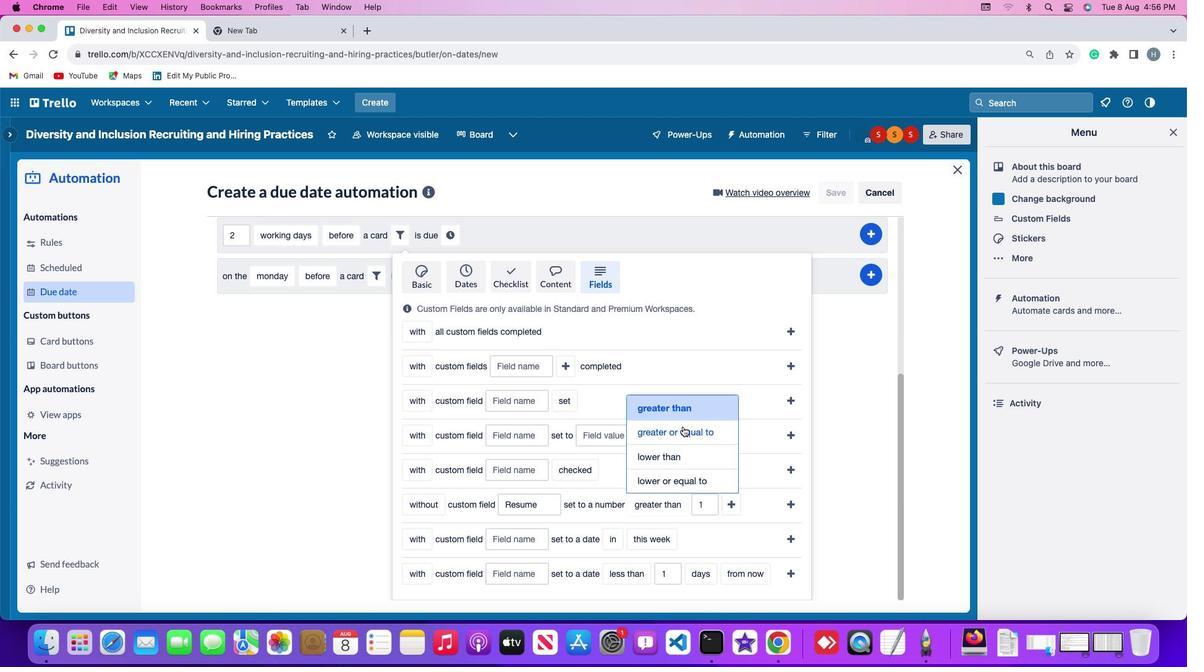 
Action: Mouse pressed left at (683, 427)
Screenshot: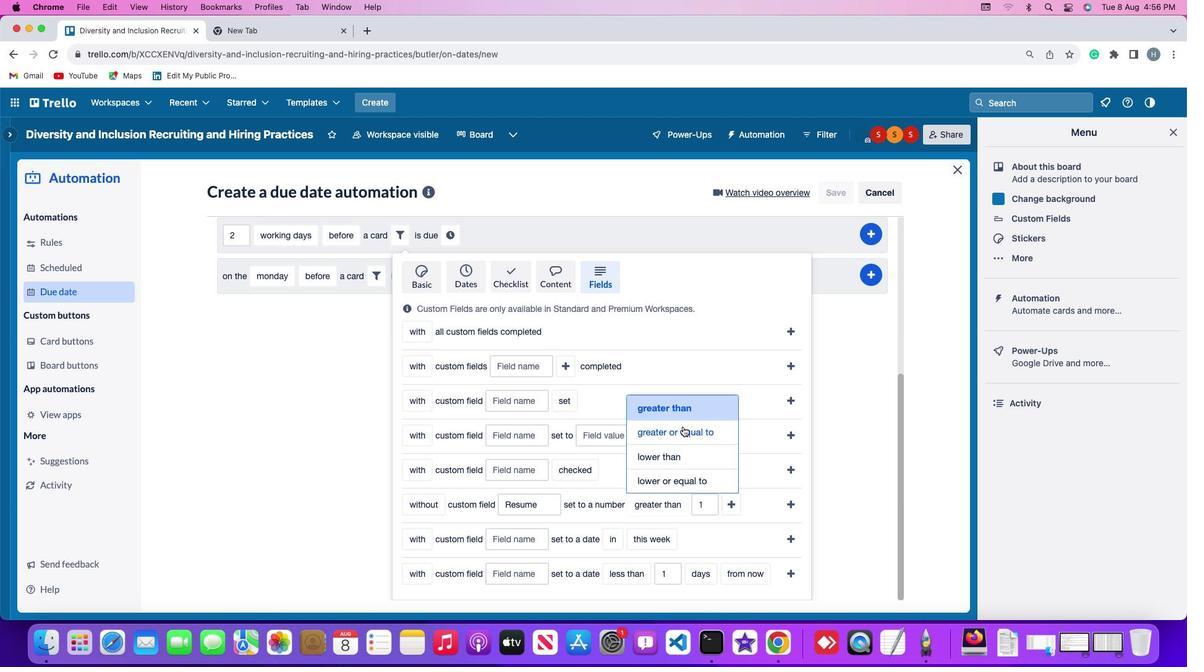 
Action: Mouse moved to (728, 502)
Screenshot: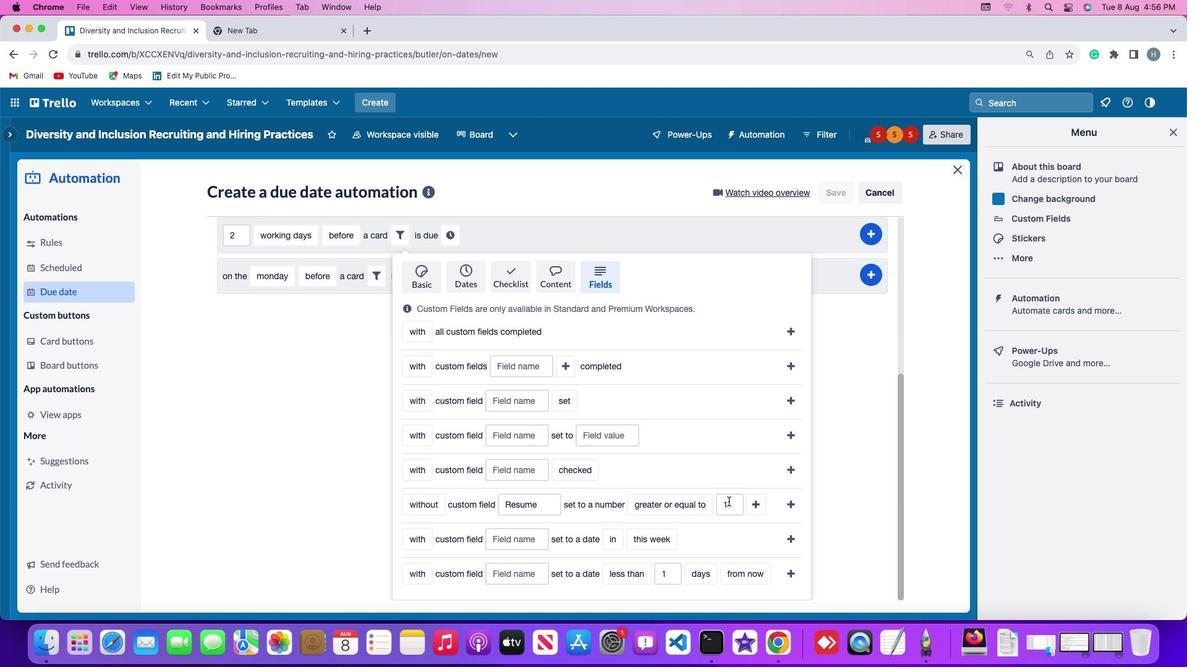 
Action: Mouse pressed left at (728, 502)
Screenshot: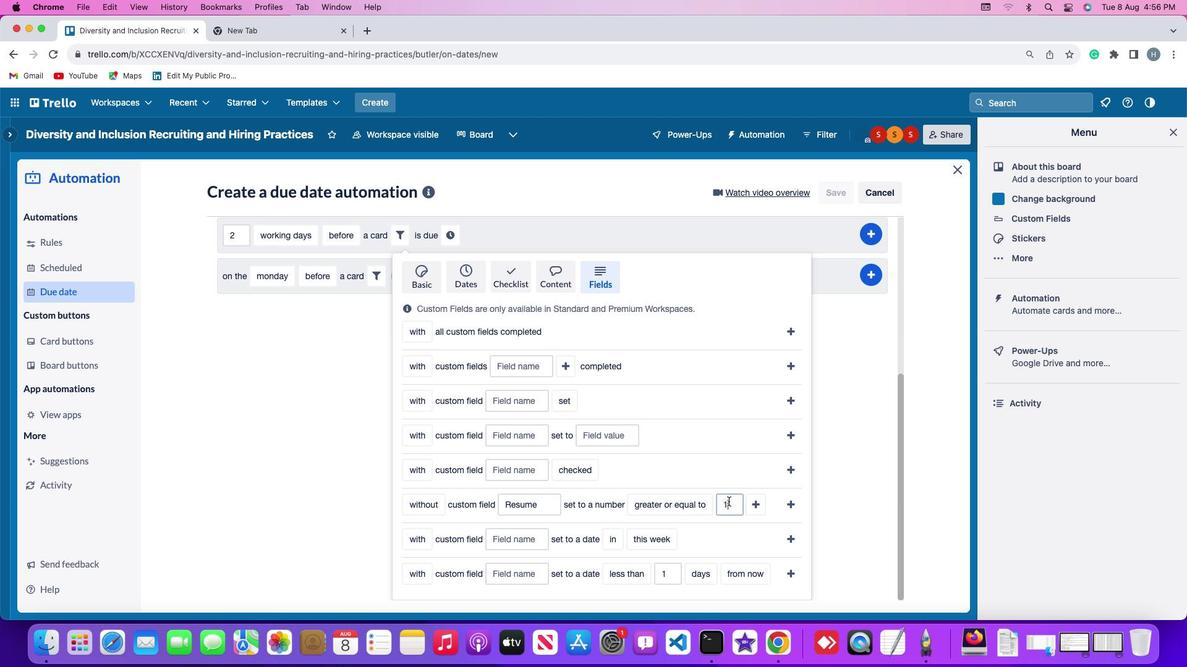 
Action: Key pressed Key.backspace'1'
Screenshot: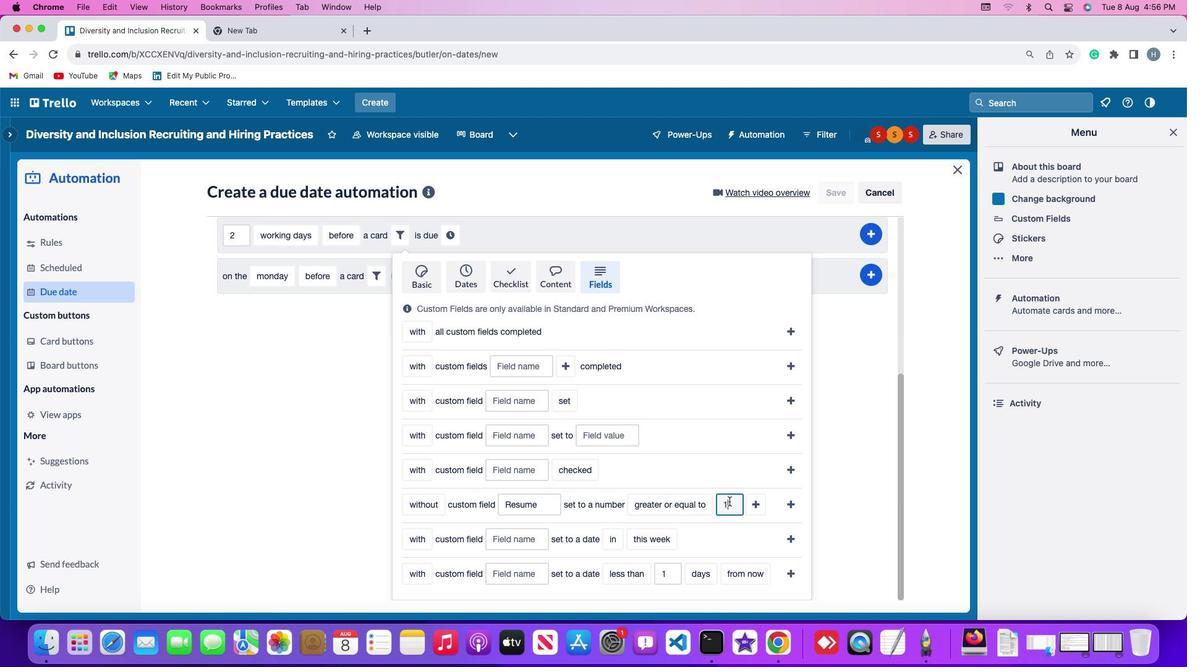 
Action: Mouse moved to (756, 502)
Screenshot: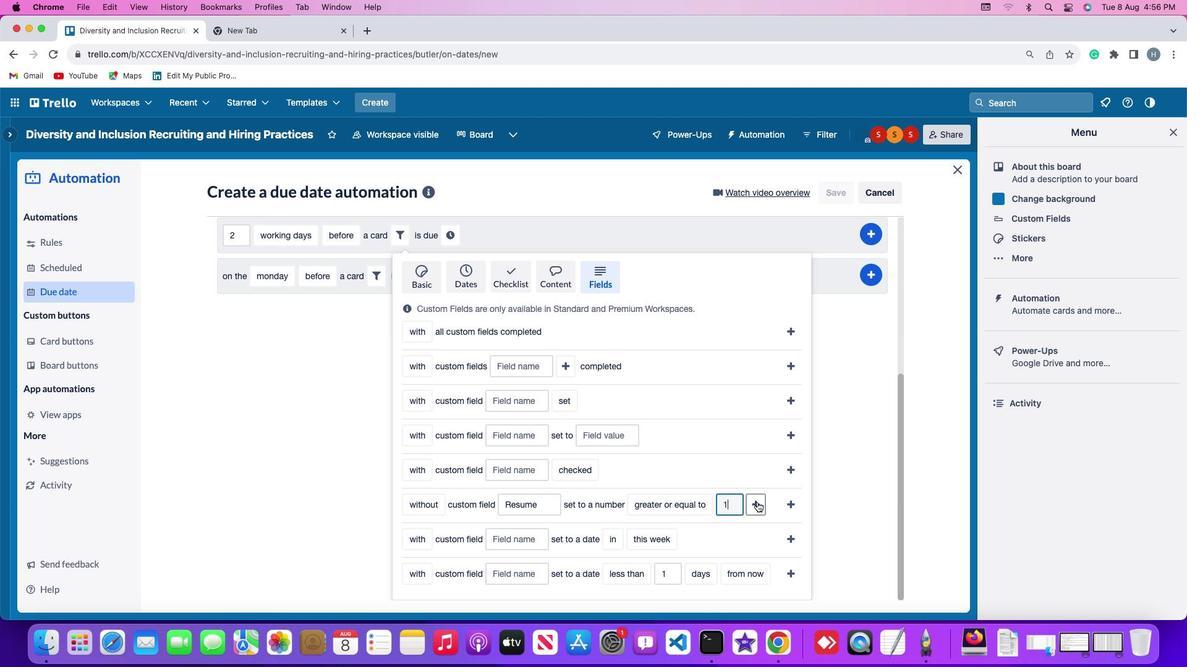 
Action: Mouse pressed left at (756, 502)
Screenshot: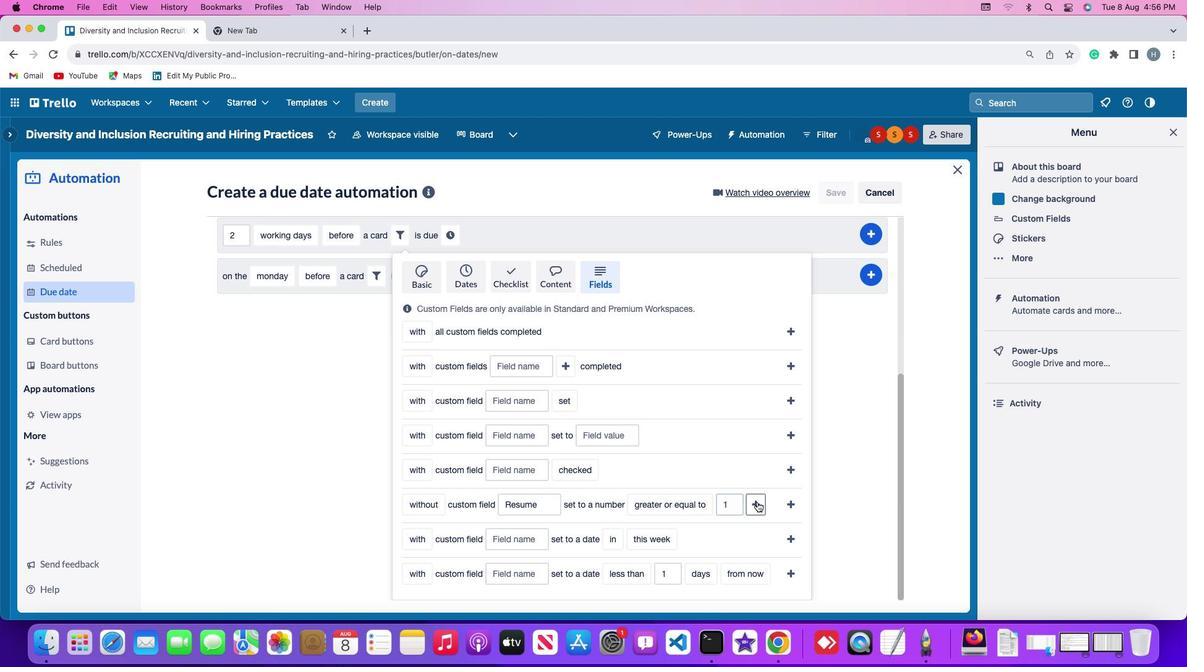 
Action: Mouse moved to (458, 525)
Screenshot: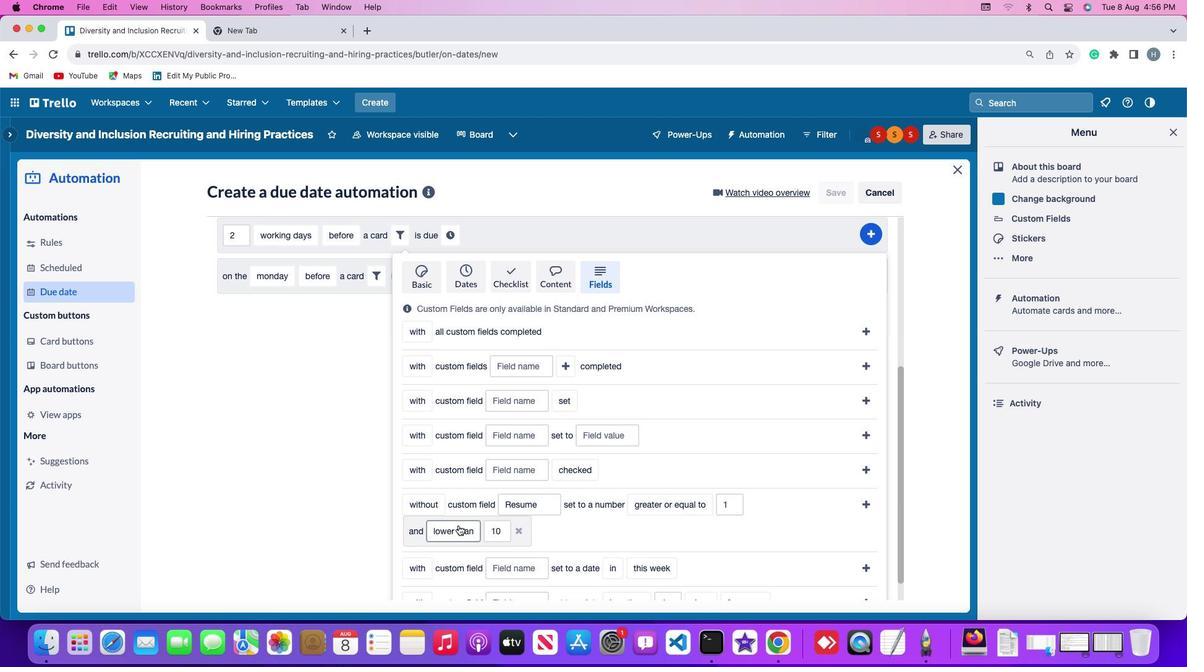 
Action: Mouse pressed left at (458, 525)
Screenshot: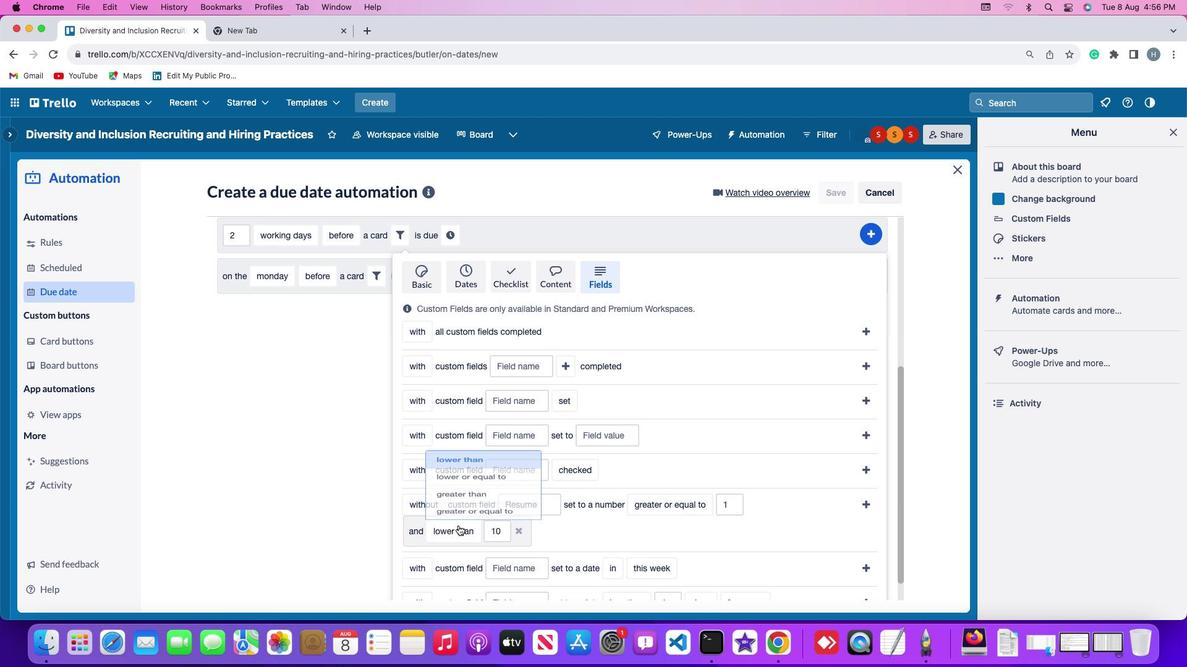 
Action: Mouse moved to (476, 459)
Screenshot: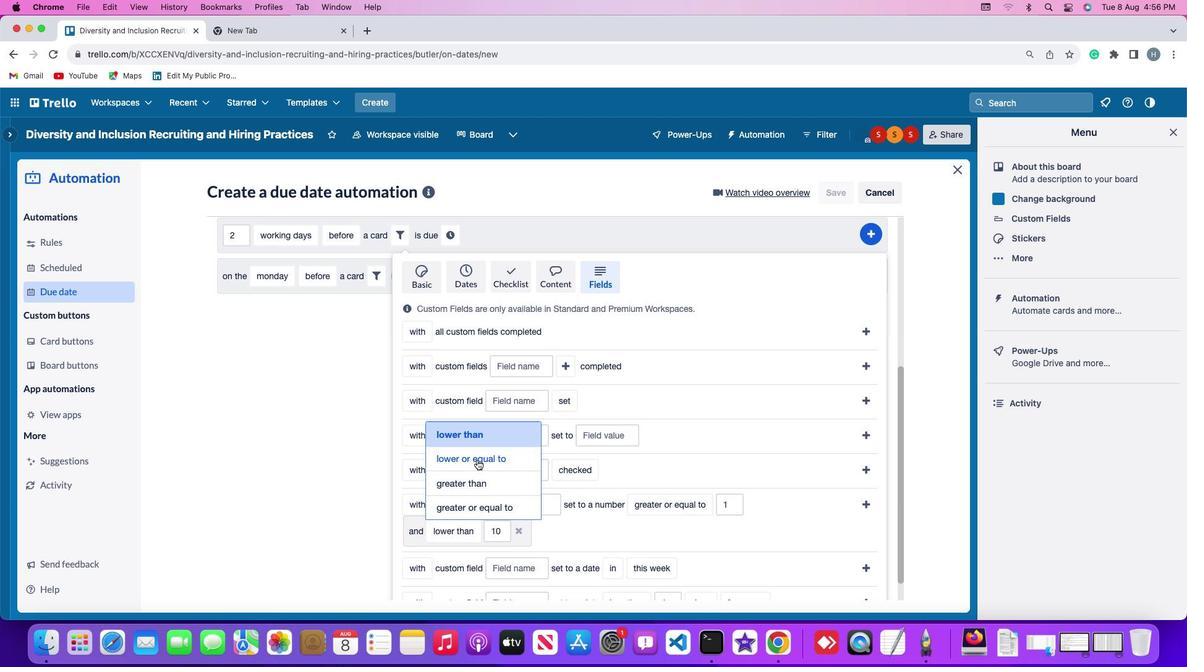 
Action: Mouse pressed left at (476, 459)
Screenshot: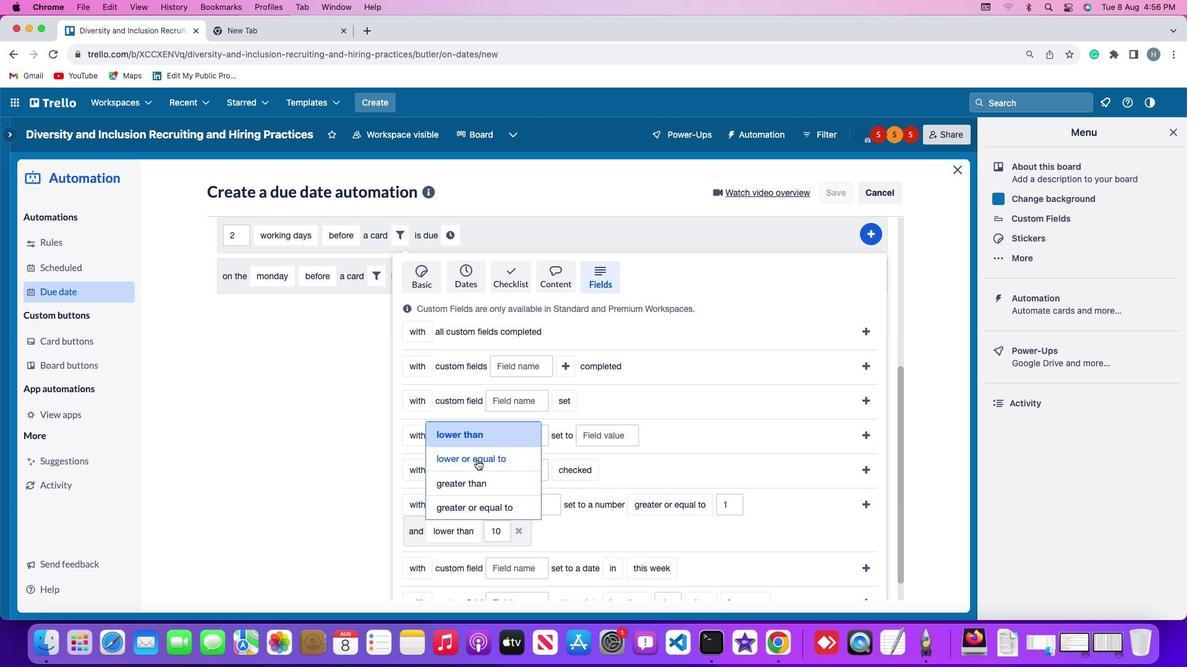 
Action: Mouse moved to (528, 529)
Screenshot: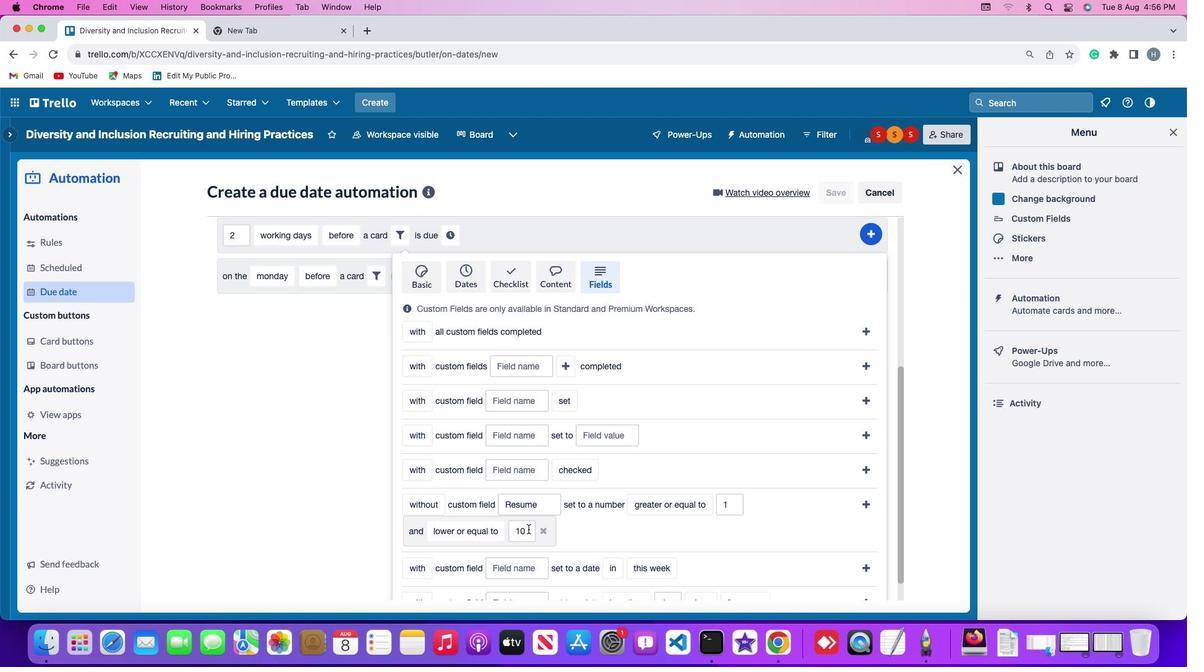 
Action: Mouse pressed left at (528, 529)
Screenshot: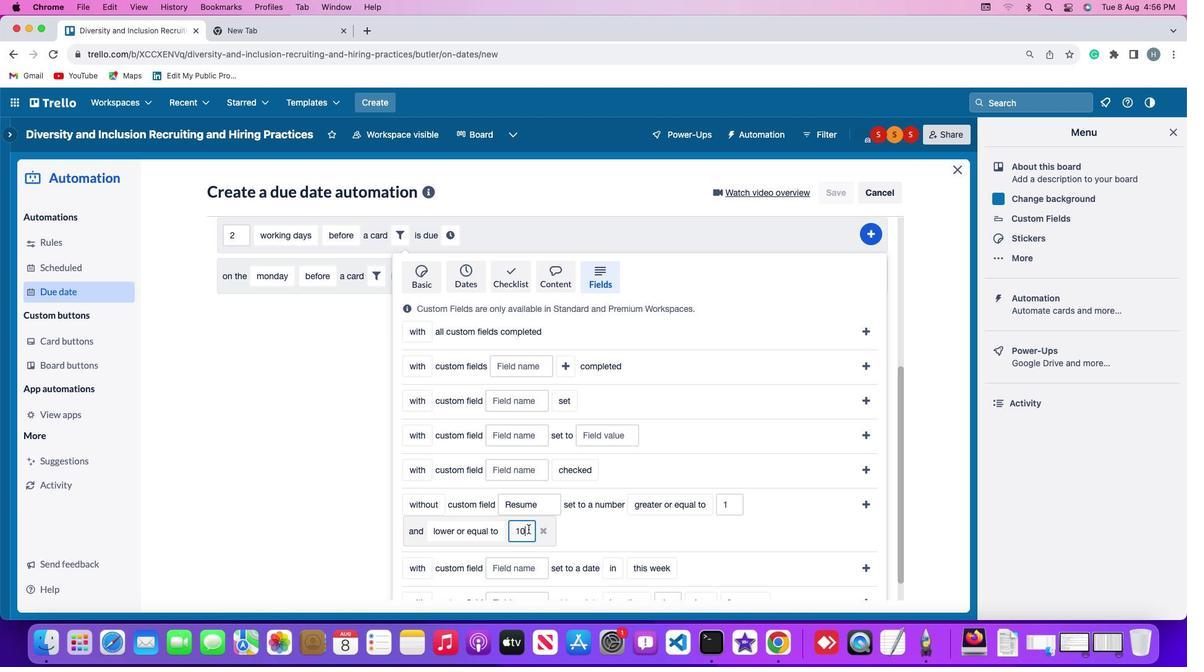 
Action: Key pressed Key.backspaceKey.backspaceKey.backspace'1''0'
Screenshot: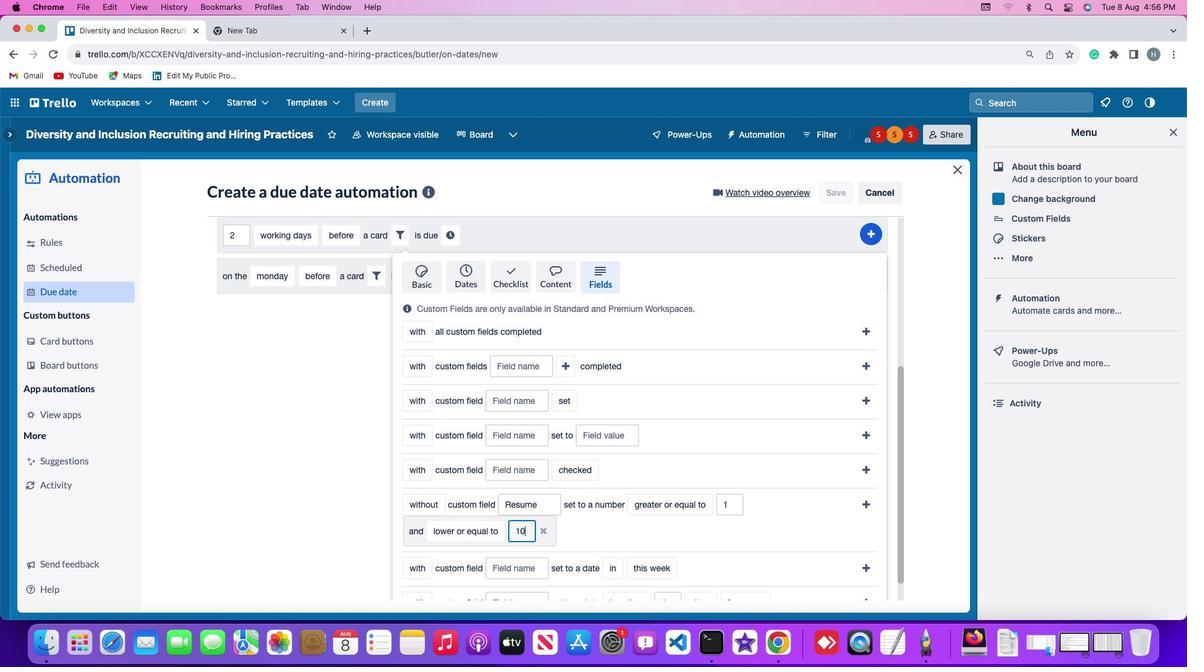 
Action: Mouse moved to (866, 503)
Screenshot: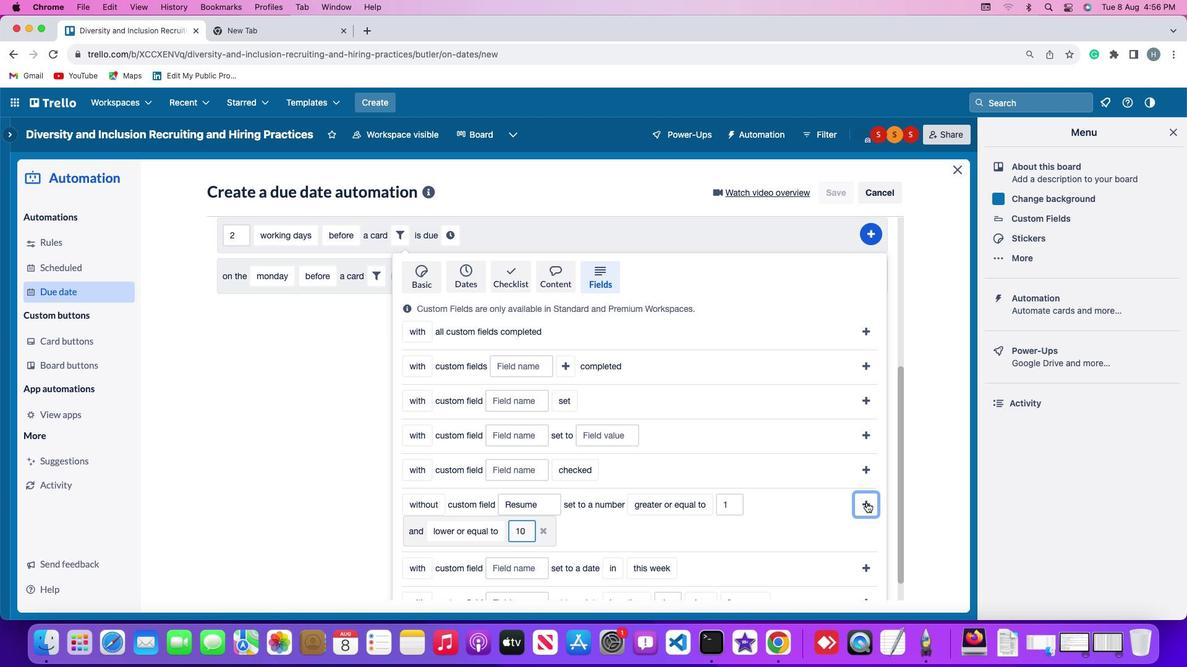 
Action: Mouse pressed left at (866, 503)
Screenshot: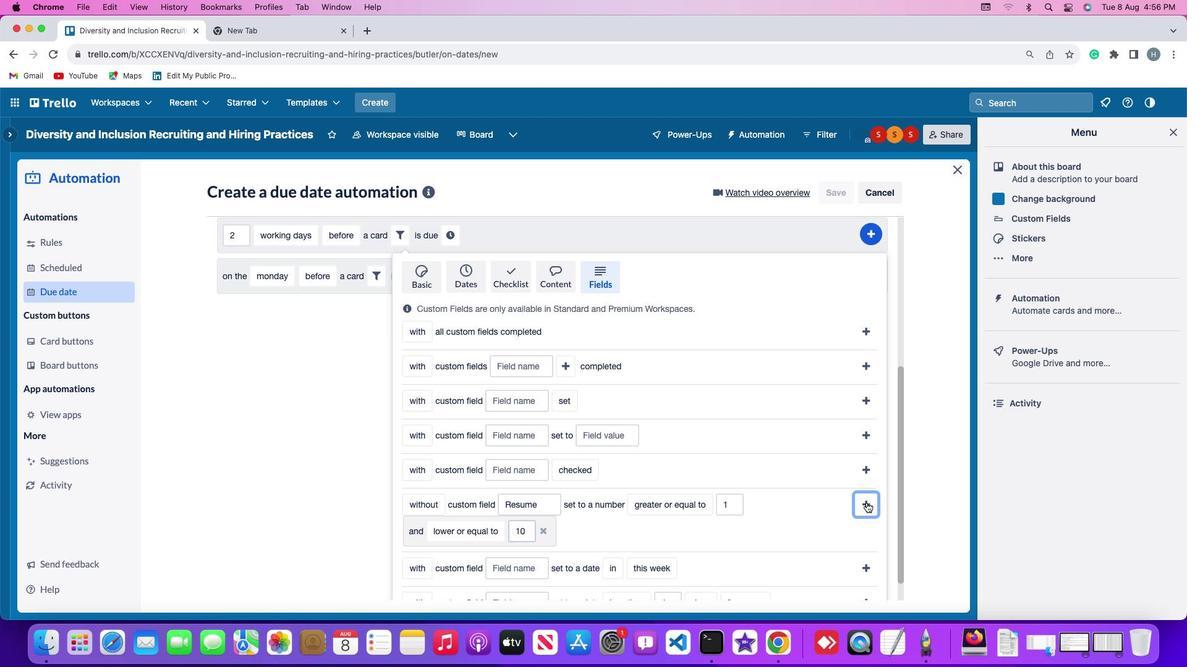 
Action: Mouse moved to (837, 497)
Screenshot: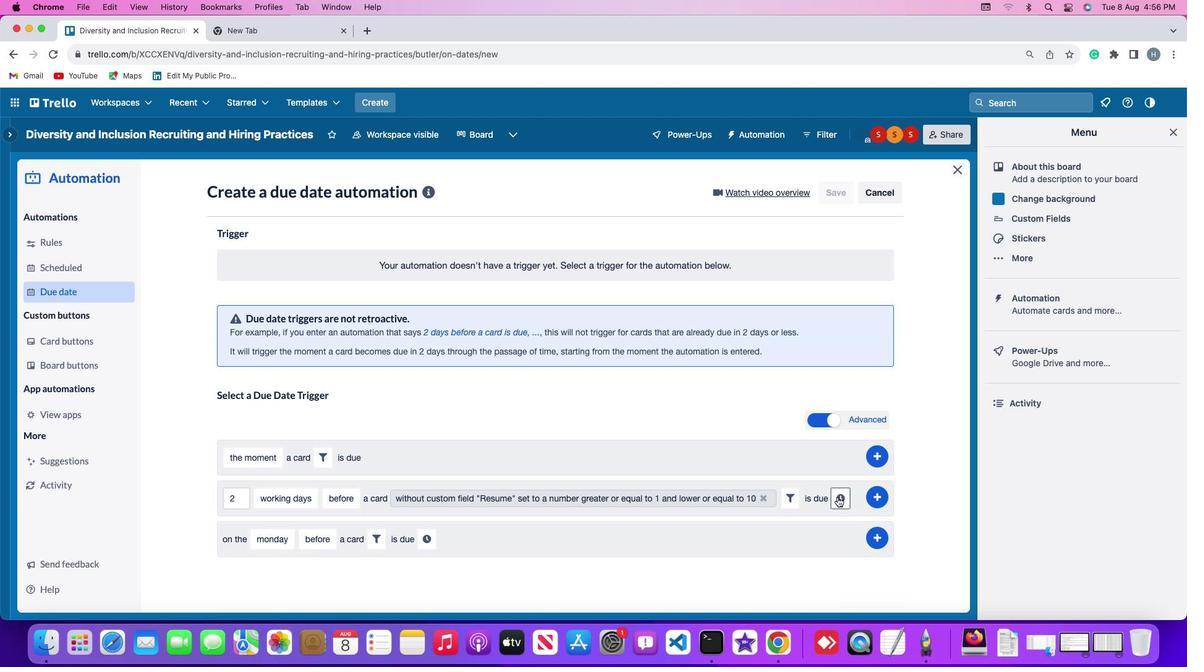 
Action: Mouse pressed left at (837, 497)
Screenshot: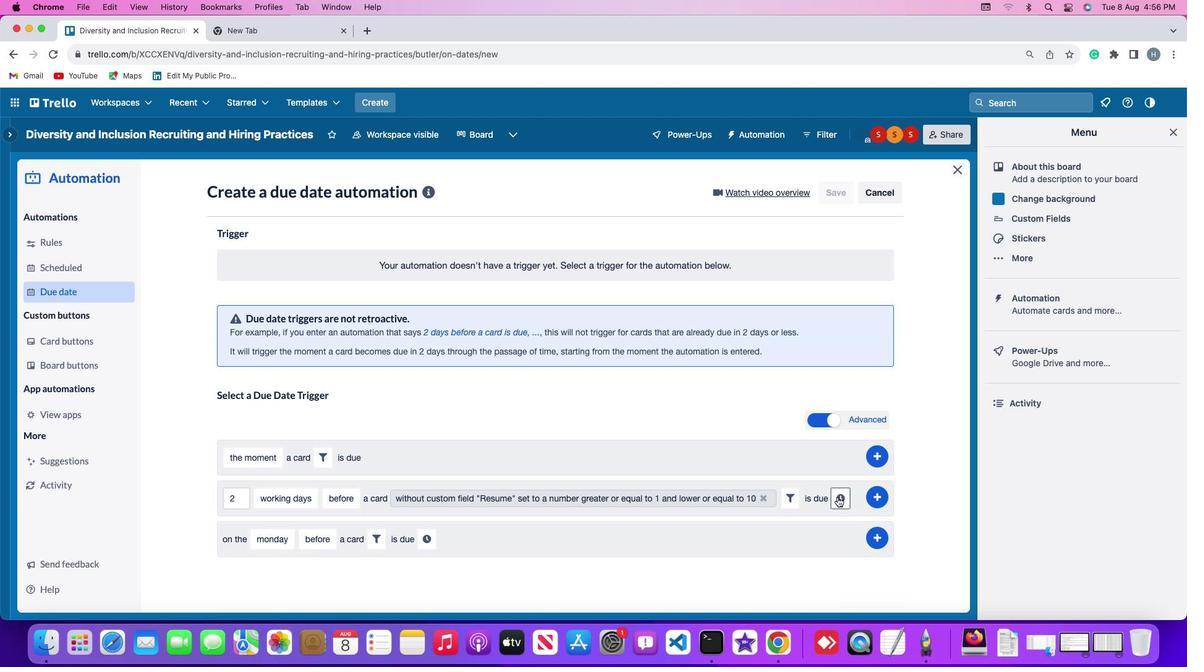 
Action: Mouse moved to (256, 528)
Screenshot: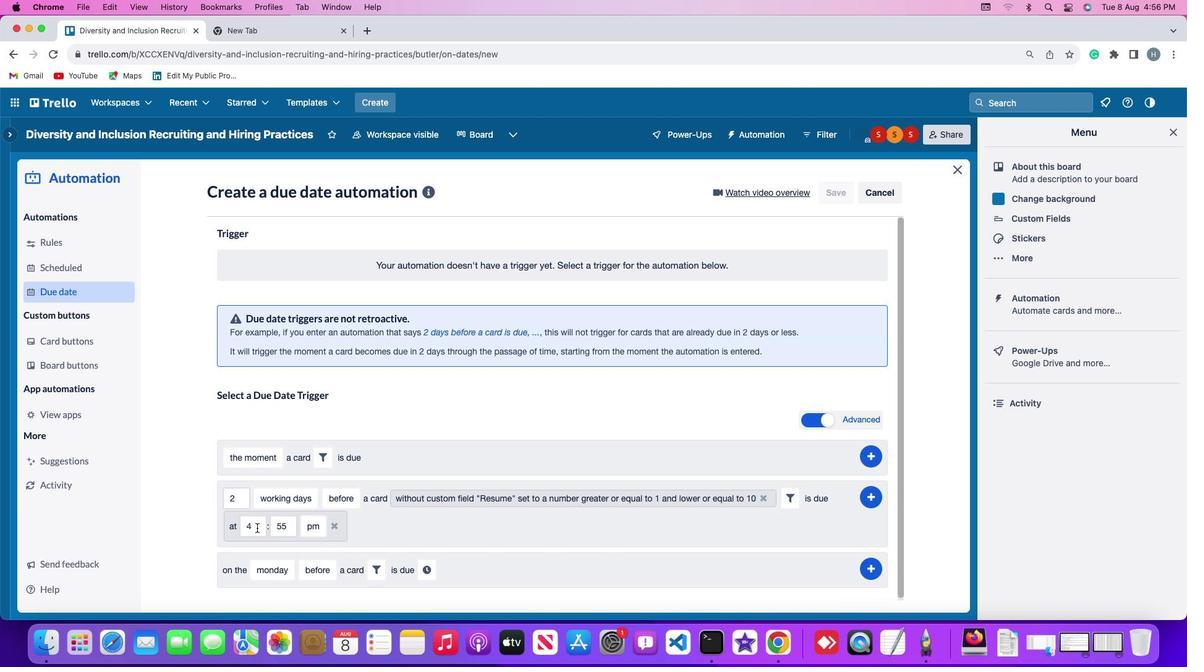 
Action: Mouse pressed left at (256, 528)
Screenshot: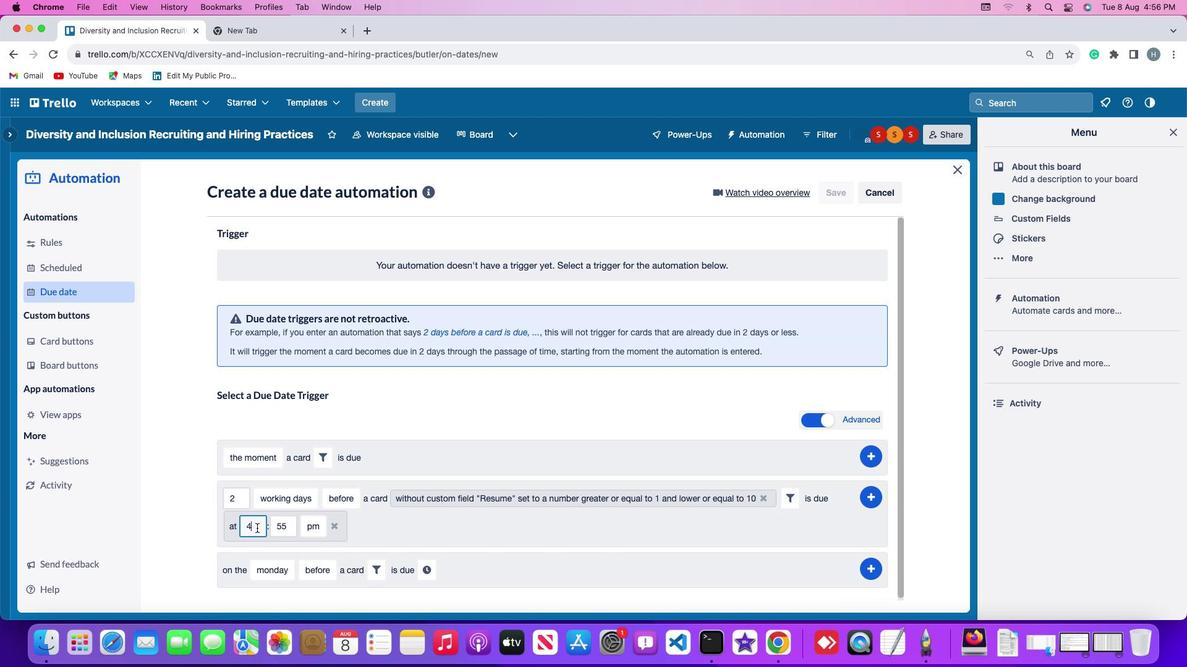 
Action: Key pressed Key.backspace'1''1'
Screenshot: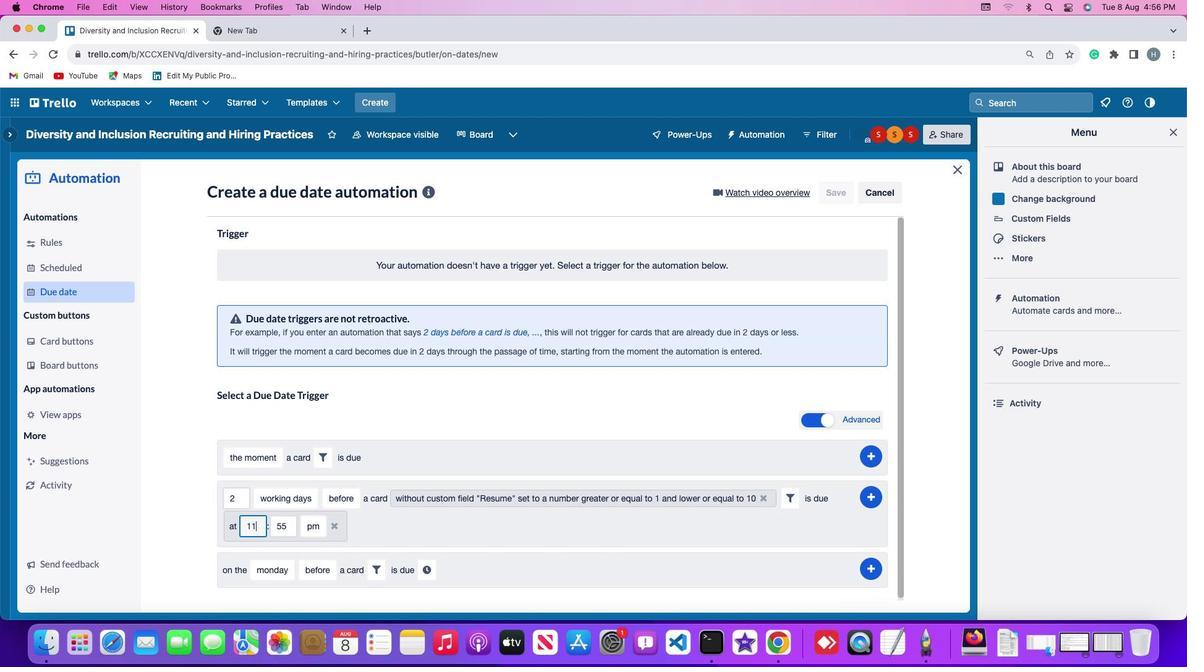 
Action: Mouse moved to (286, 527)
Screenshot: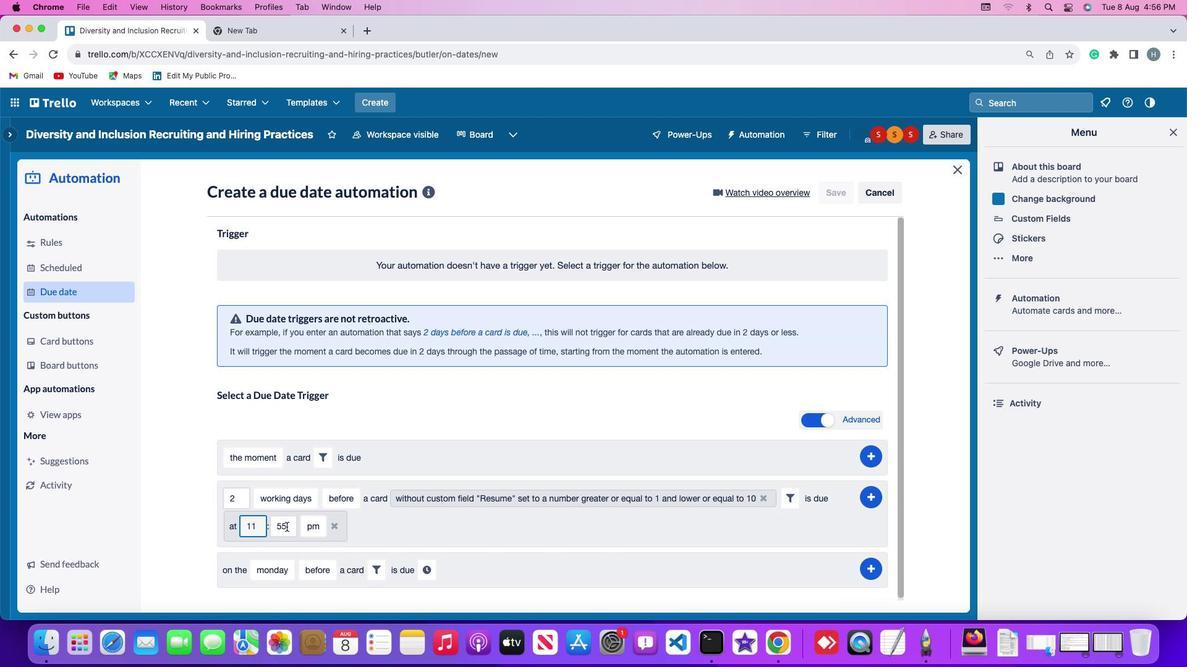 
Action: Mouse pressed left at (286, 527)
Screenshot: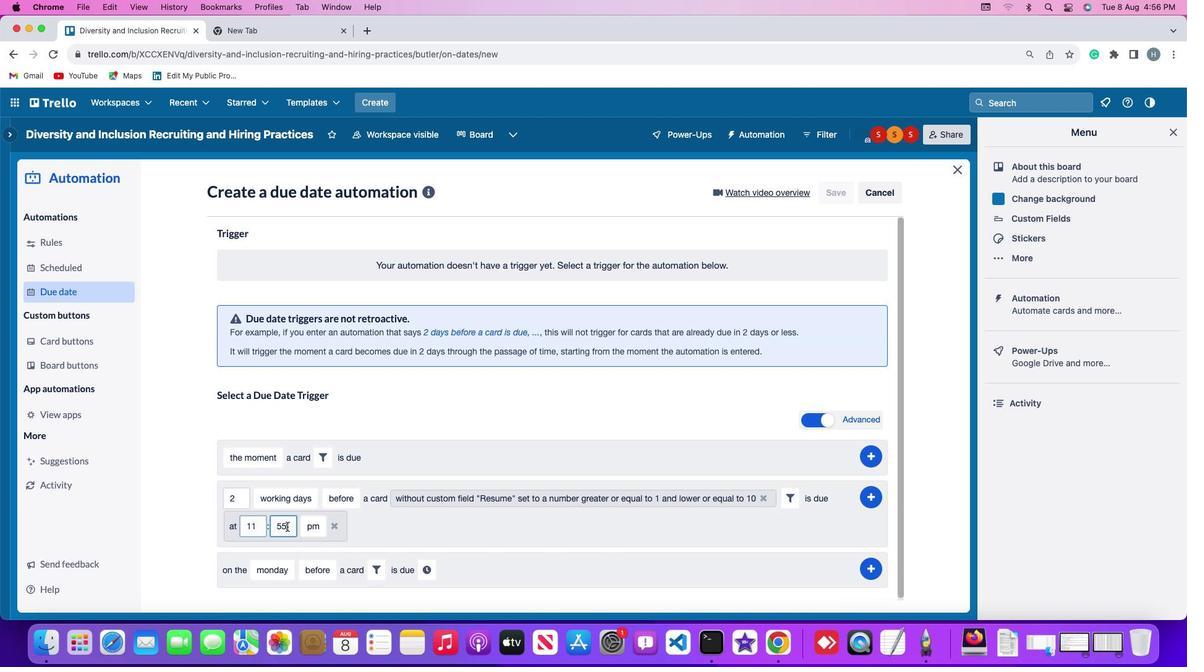 
Action: Mouse moved to (286, 526)
Screenshot: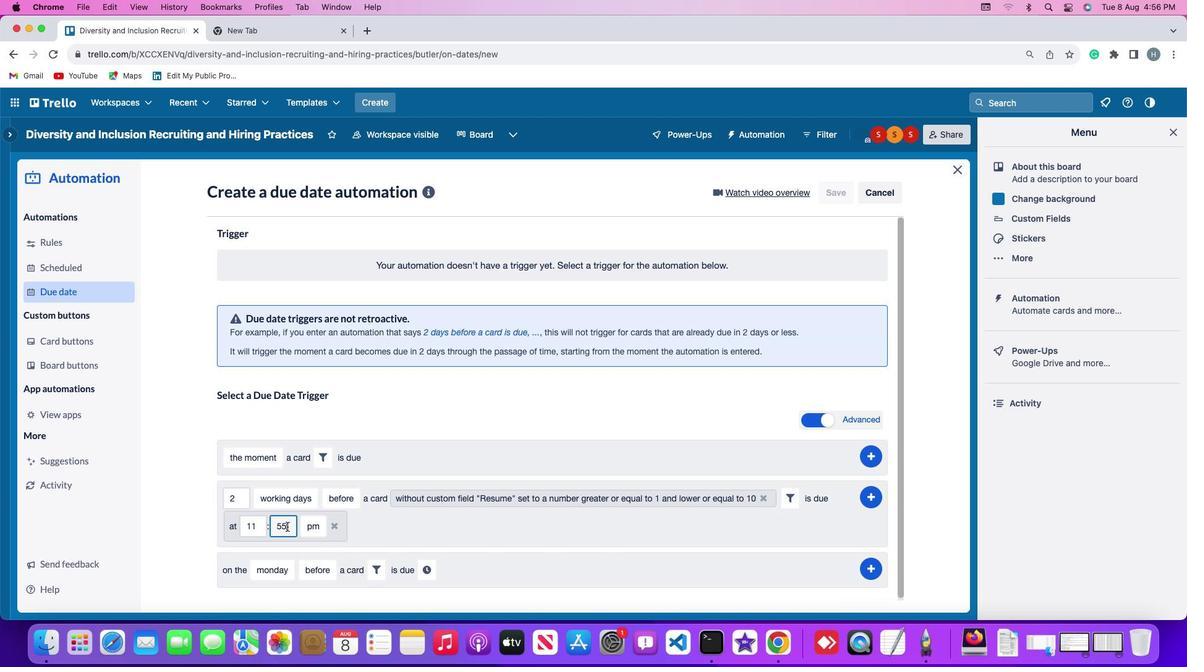 
Action: Key pressed Key.backspaceKey.backspace'0''0'
Screenshot: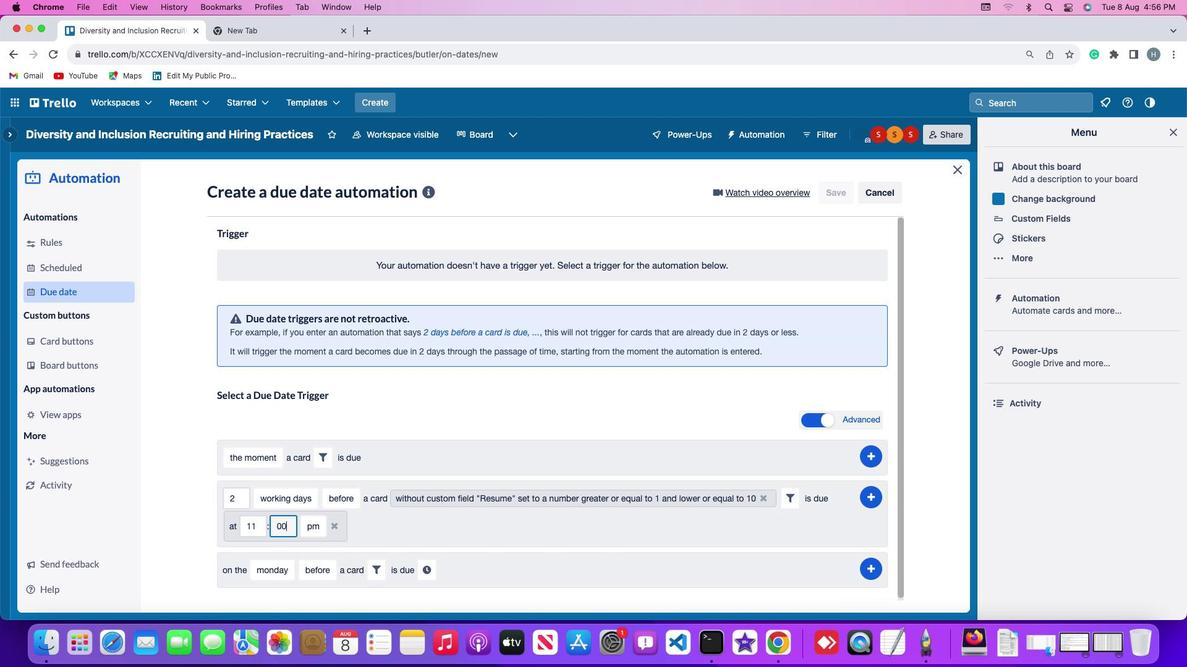 
Action: Mouse moved to (312, 526)
Screenshot: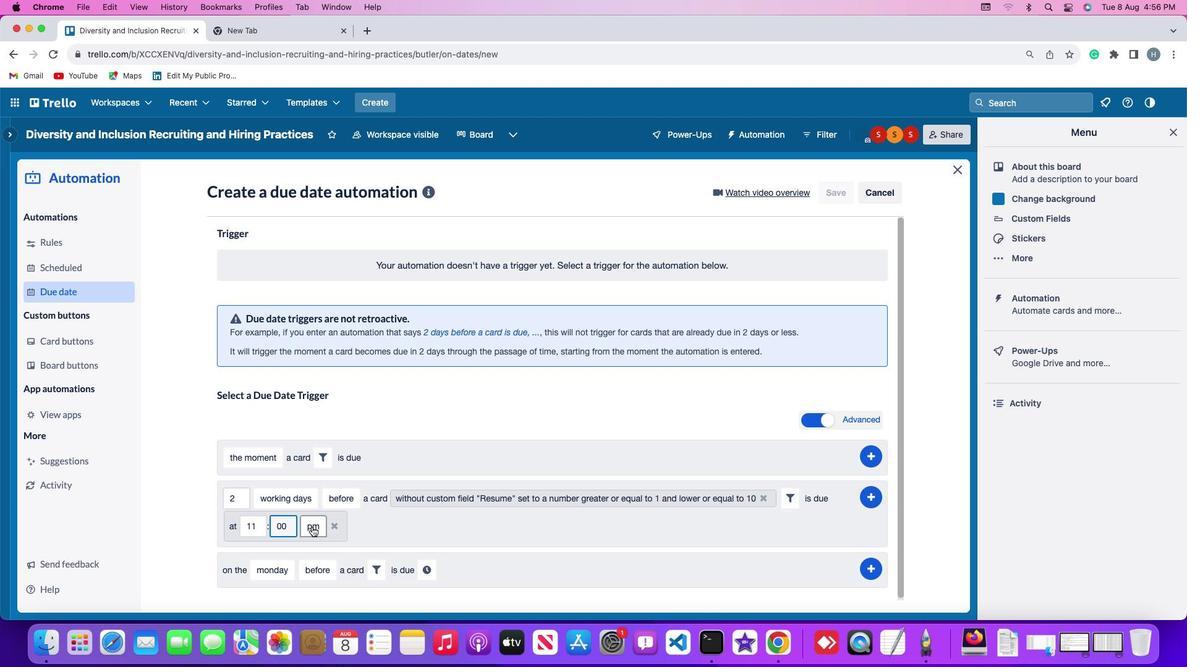 
Action: Mouse pressed left at (312, 526)
Screenshot: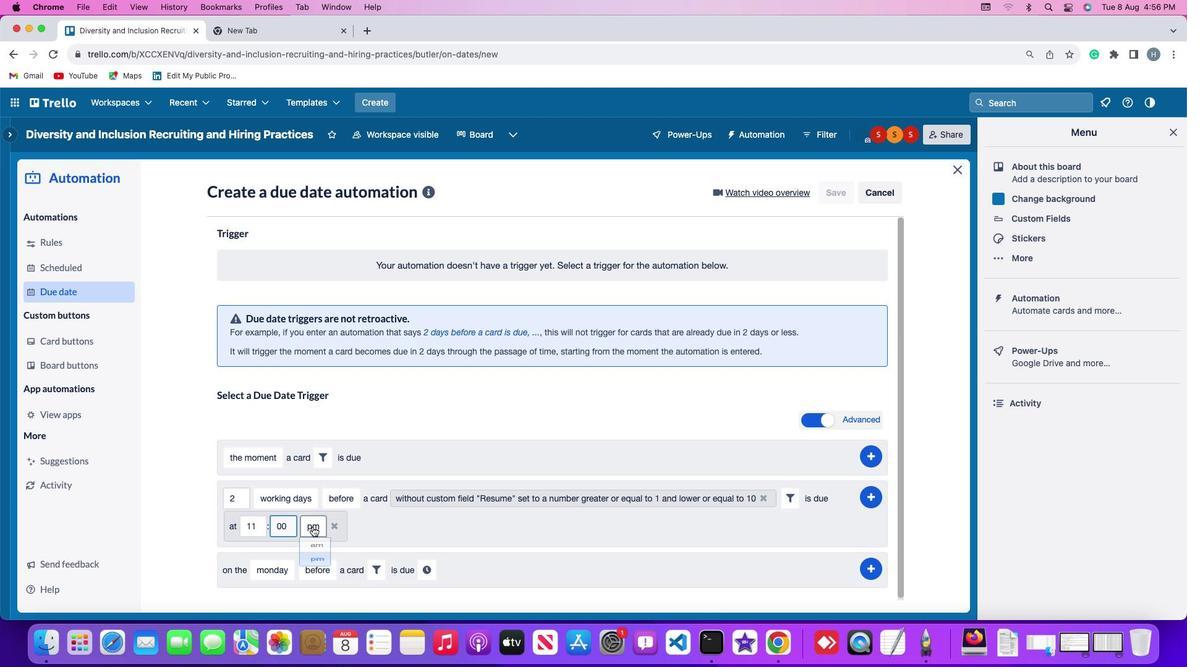 
Action: Mouse moved to (322, 547)
Screenshot: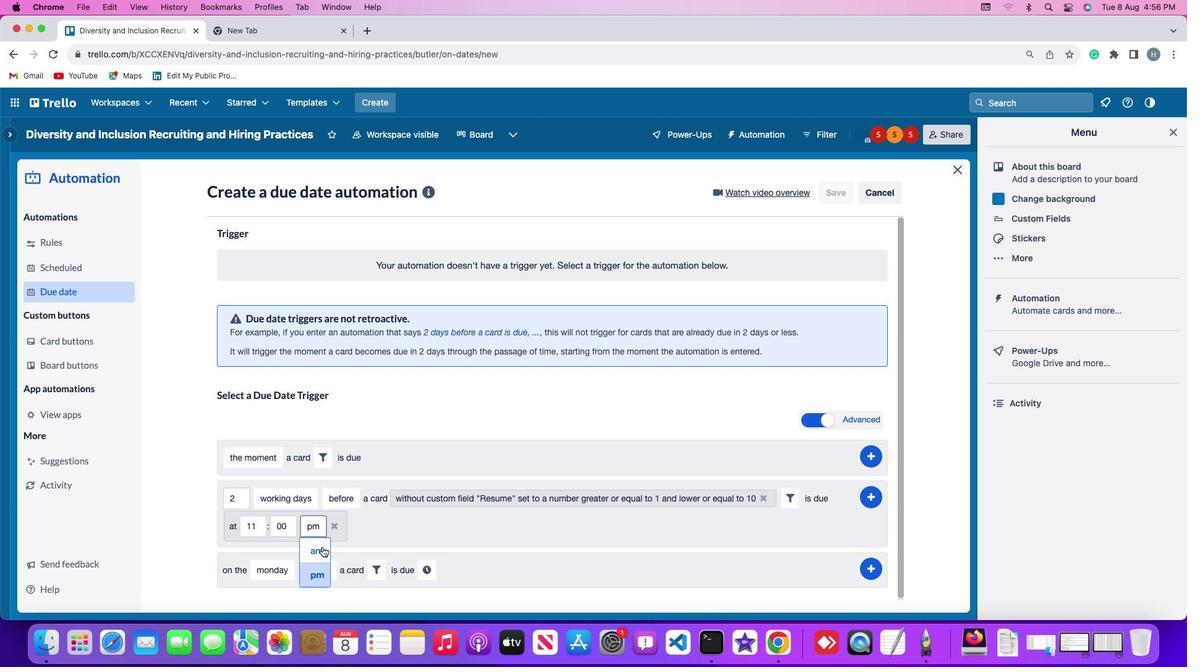 
Action: Mouse pressed left at (322, 547)
Screenshot: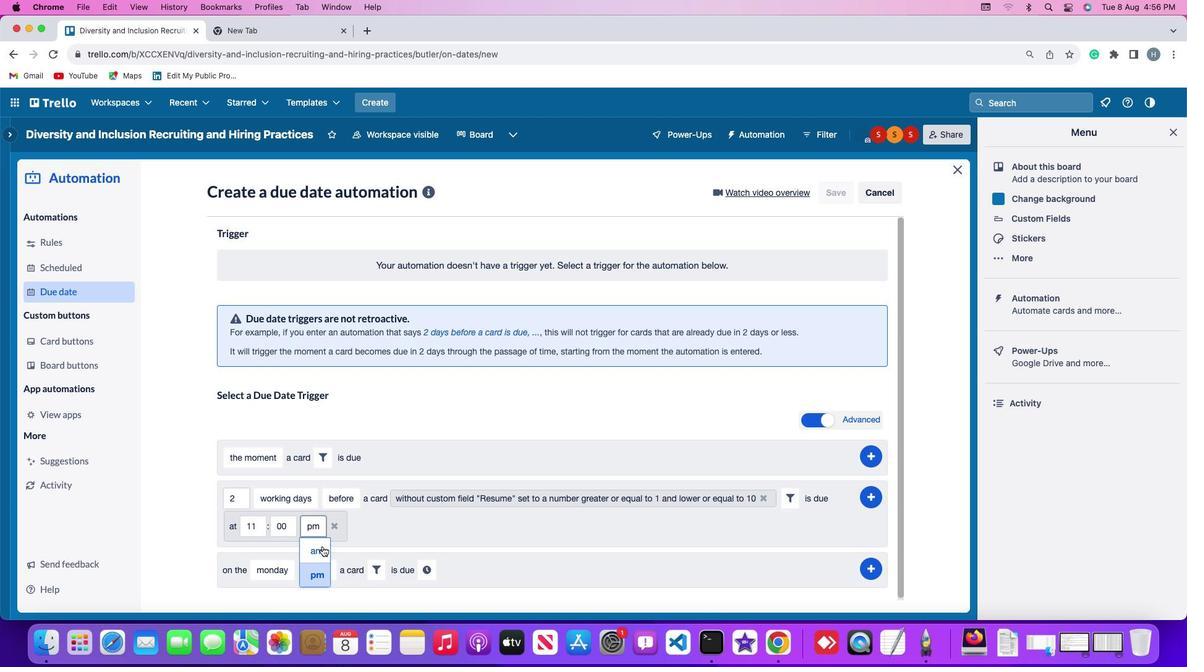 
Action: Mouse moved to (867, 495)
Screenshot: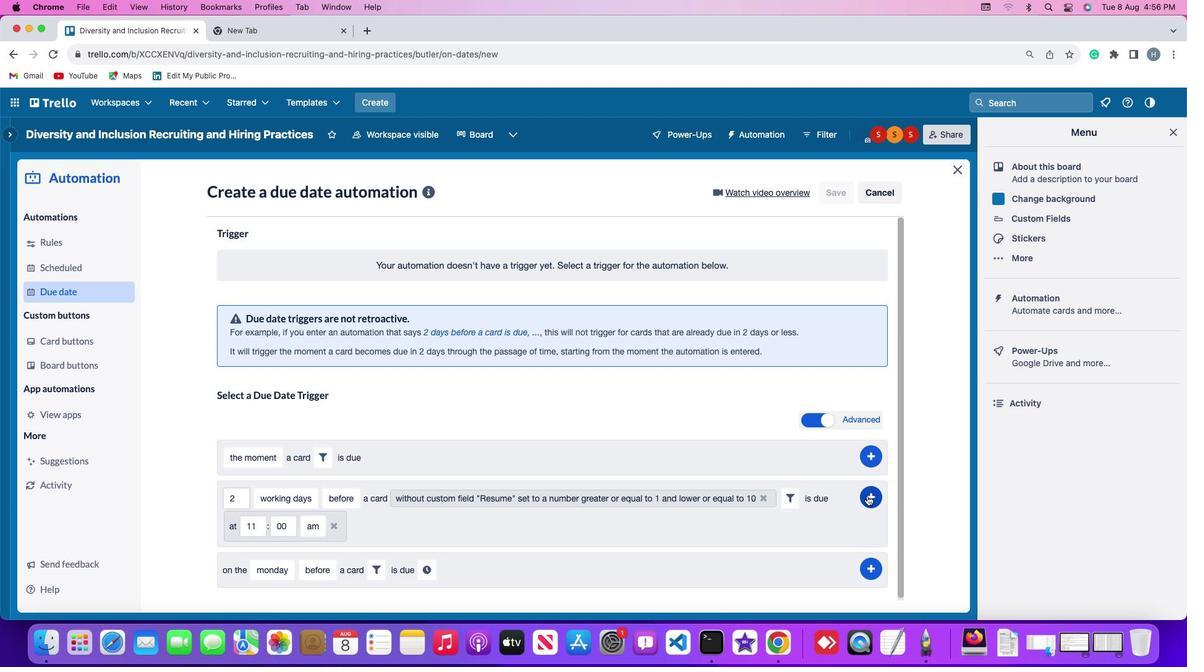 
Action: Mouse pressed left at (867, 495)
Screenshot: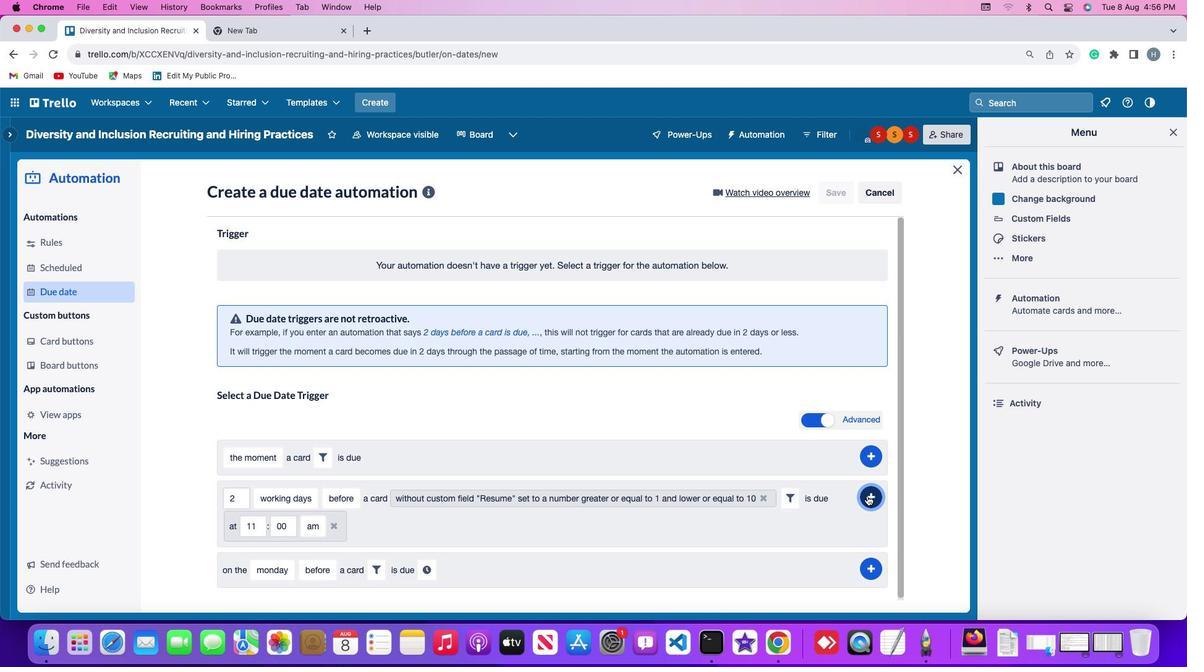 
Action: Mouse moved to (930, 422)
Screenshot: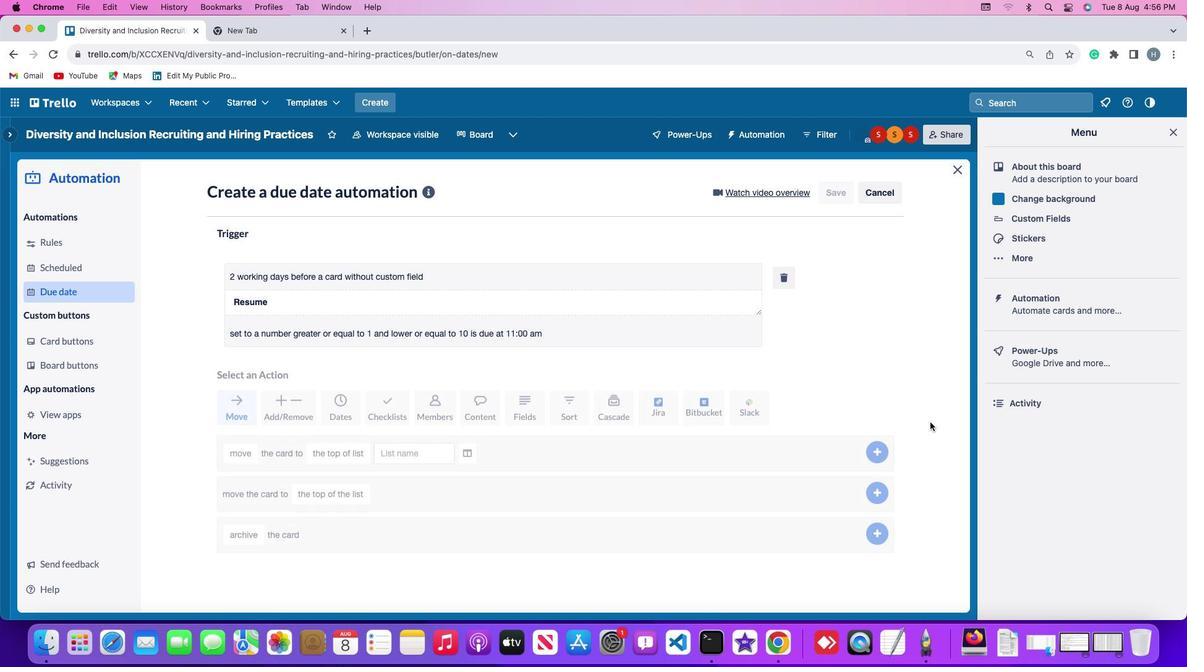 
